 Task: Log work in the project TripHive for the issue 'Migrate website to a new hosting provider' spent time as '2w 5d 18h 27m' and remaining time as '2w 5d 15h 34m' and move to bottom of backlog. Now add the issue to the epic 'Cloud Migration'.
Action: Mouse moved to (686, 419)
Screenshot: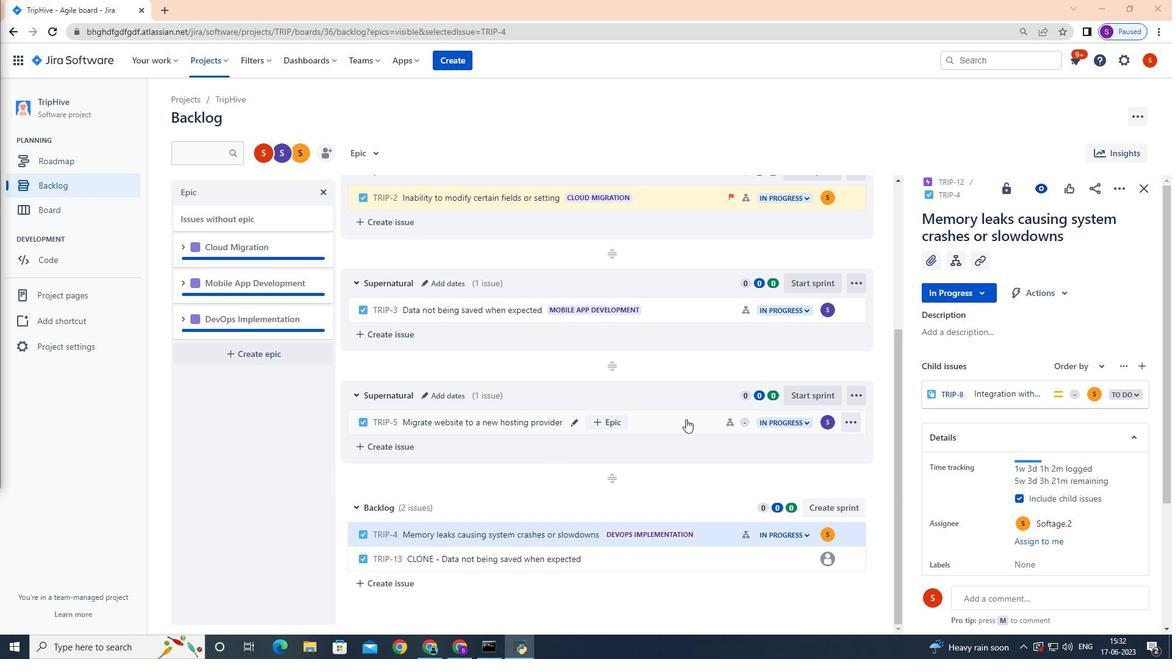 
Action: Mouse pressed left at (686, 419)
Screenshot: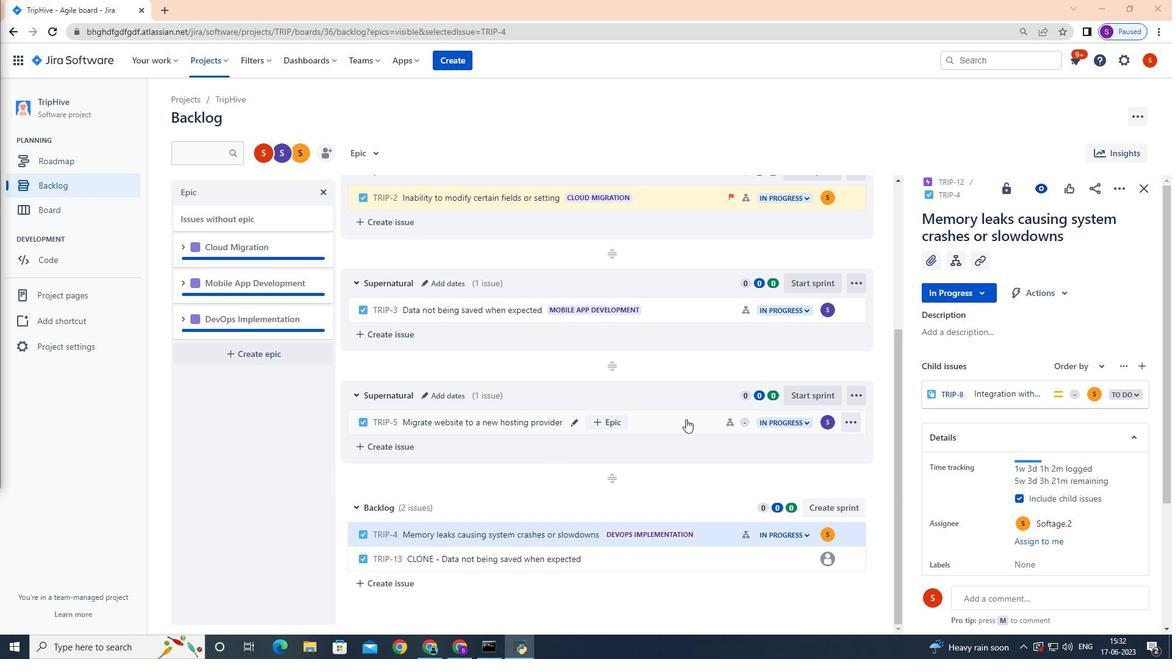
Action: Mouse moved to (1146, 182)
Screenshot: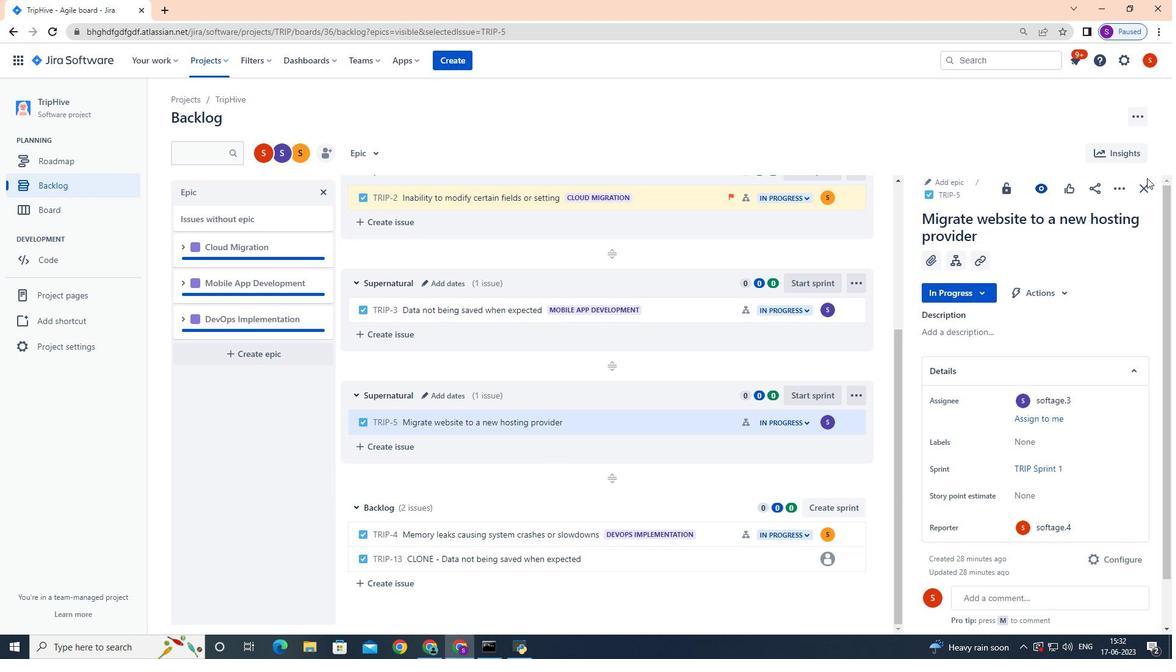 
Action: Mouse pressed left at (1146, 182)
Screenshot: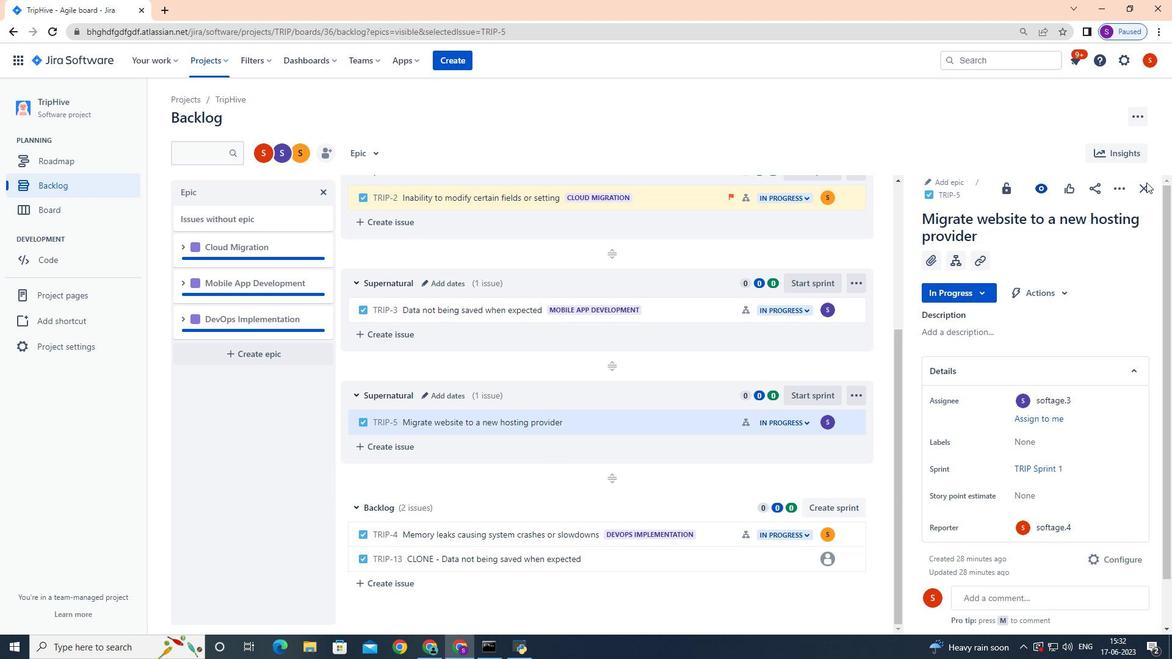 
Action: Mouse moved to (678, 422)
Screenshot: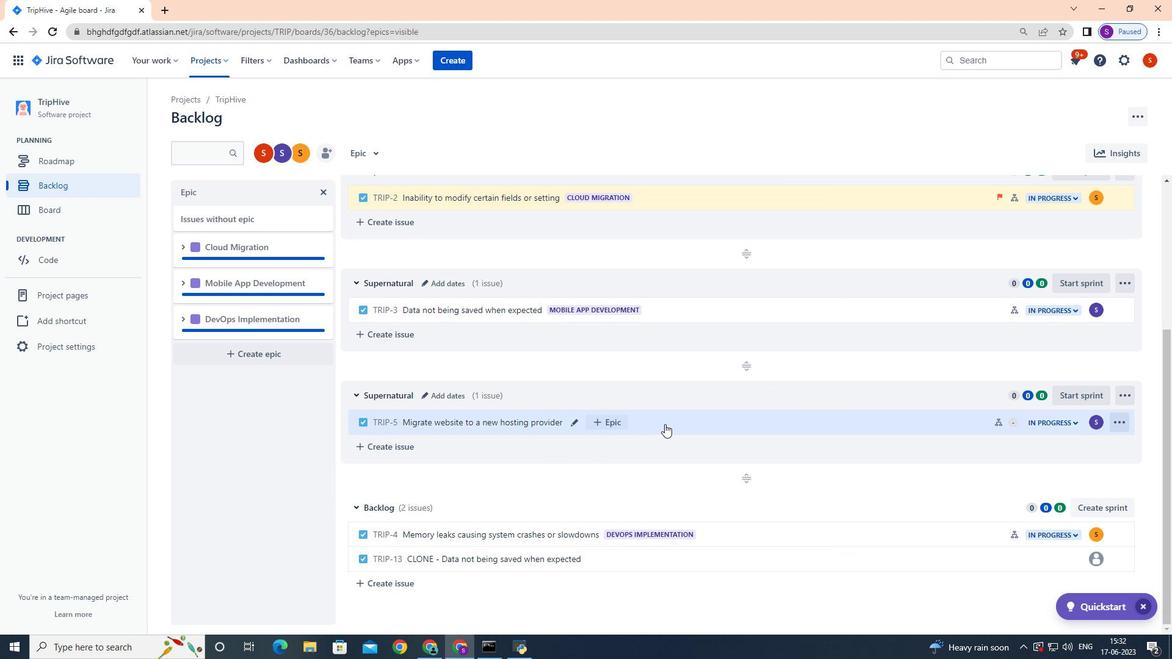 
Action: Mouse pressed left at (678, 422)
Screenshot: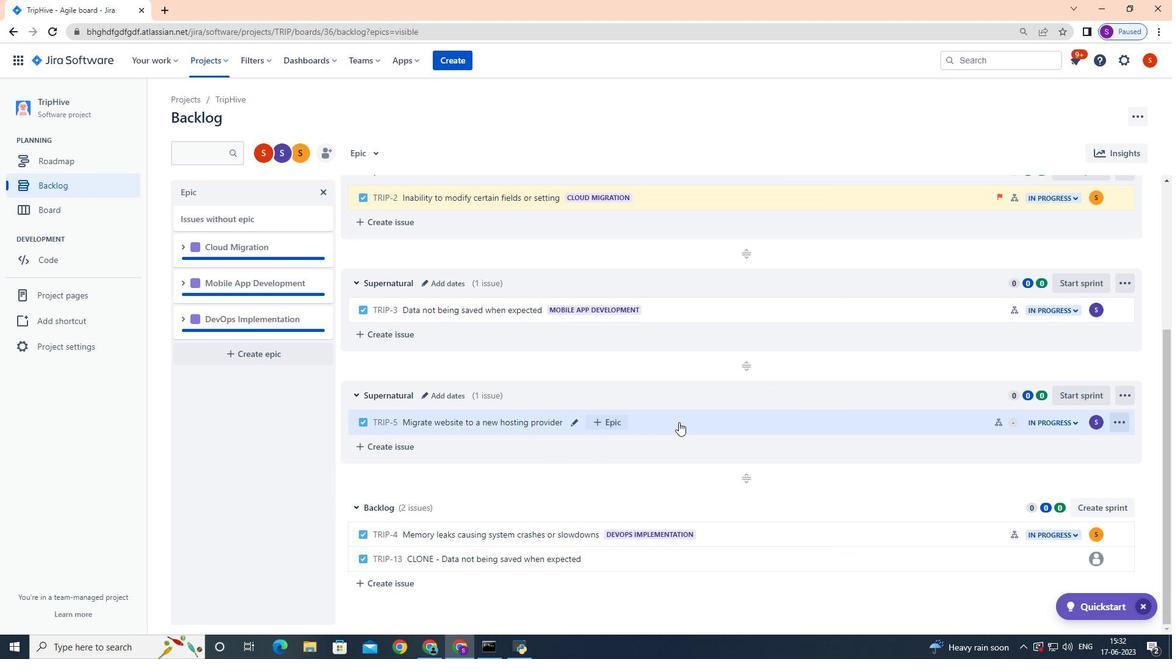 
Action: Mouse moved to (1118, 189)
Screenshot: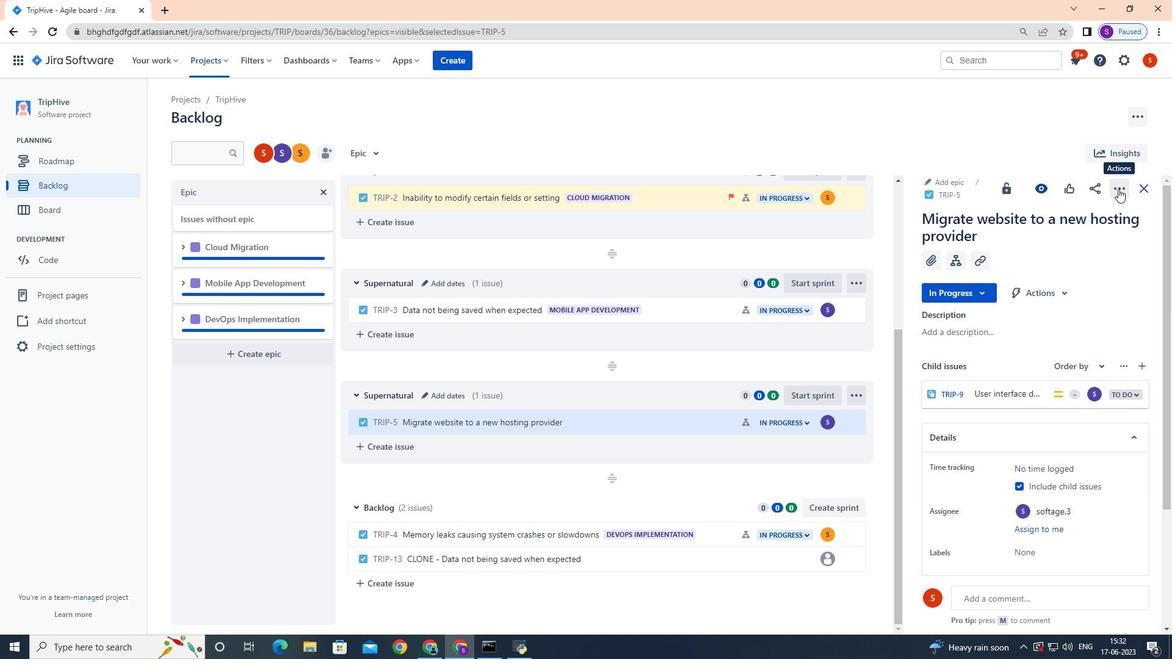 
Action: Mouse pressed left at (1118, 189)
Screenshot: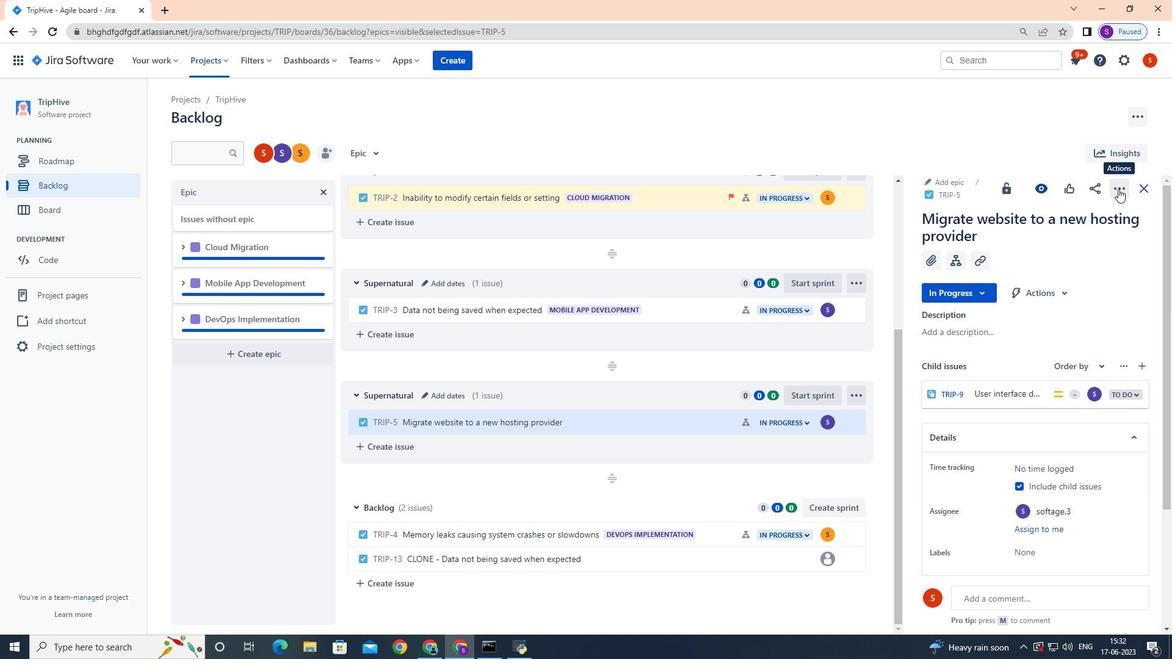 
Action: Mouse moved to (1073, 225)
Screenshot: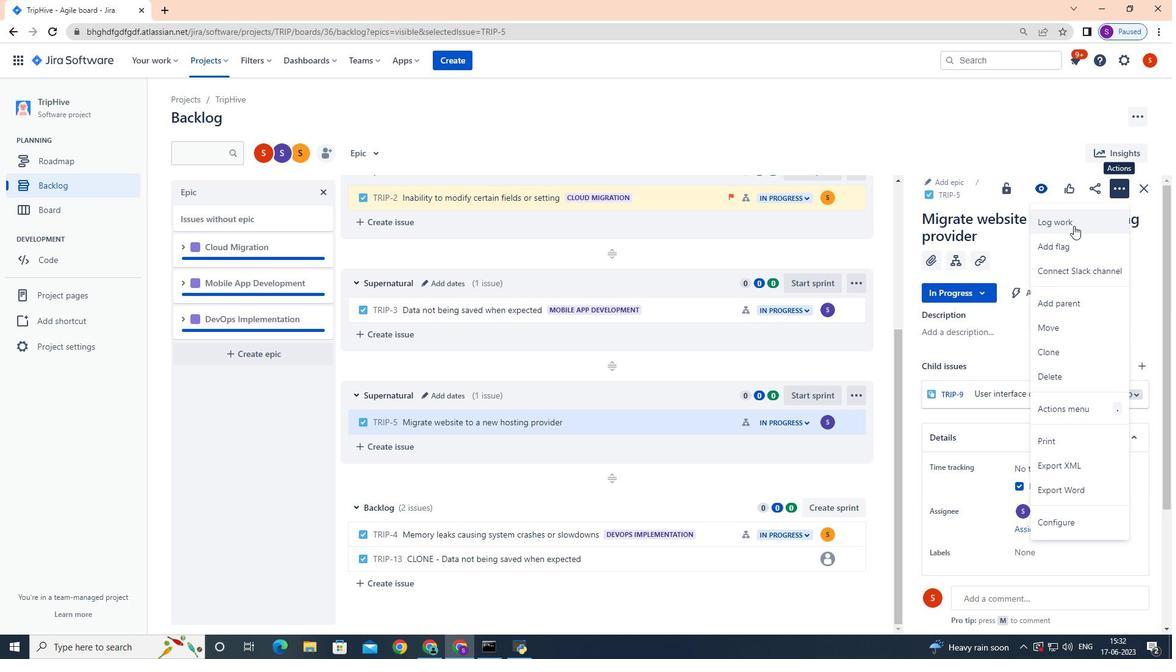 
Action: Mouse pressed left at (1073, 225)
Screenshot: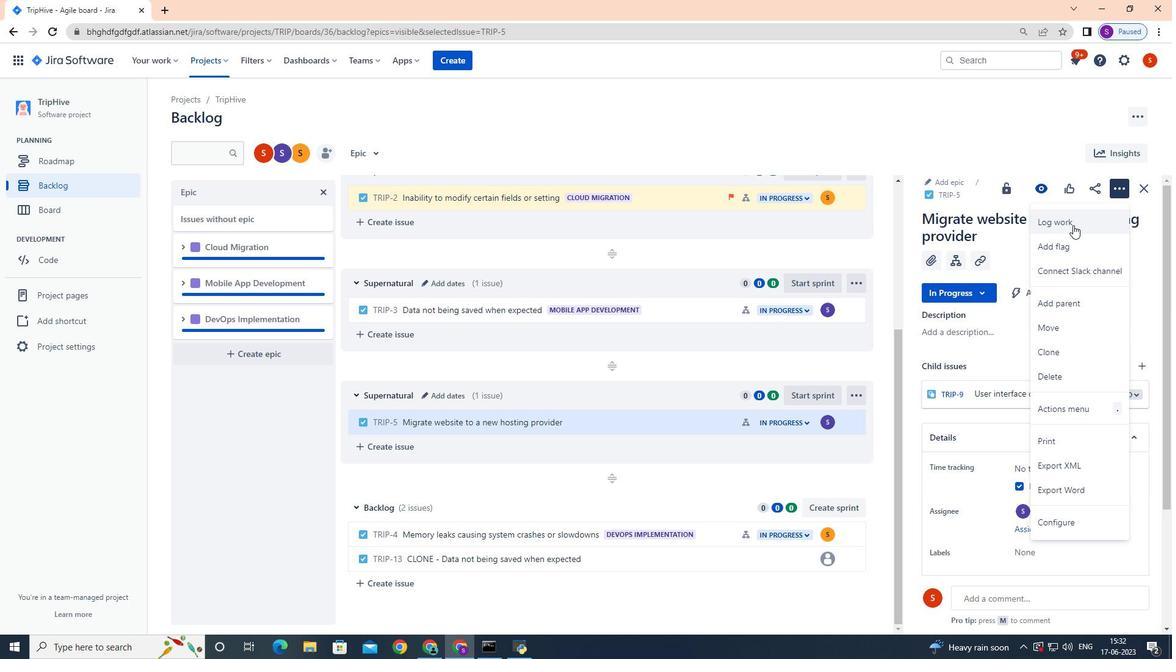 
Action: Mouse moved to (1073, 225)
Screenshot: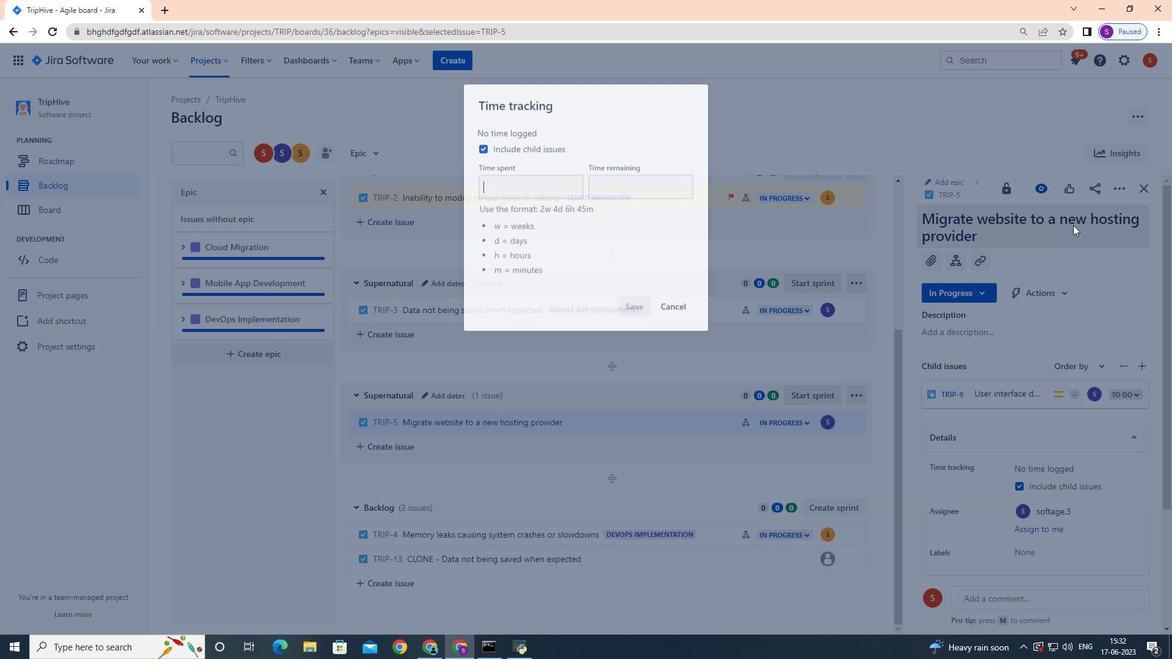
Action: Key pressed 2w<Key.space>5d<Key.space>18h<Key.space>27m
Screenshot: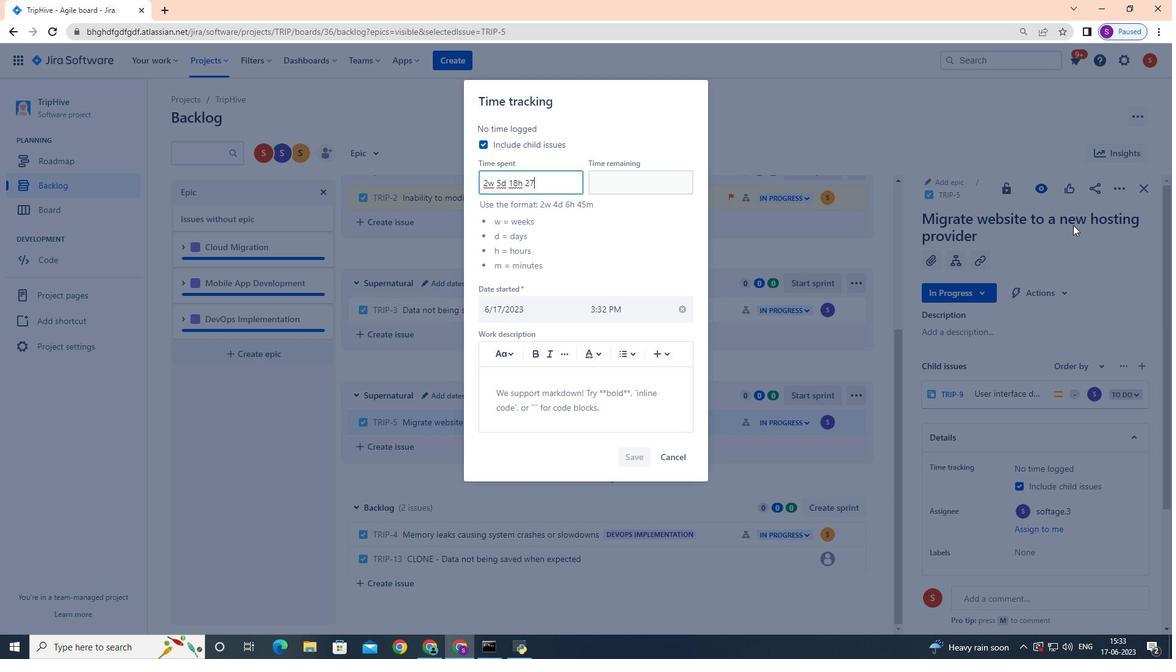 
Action: Mouse moved to (605, 184)
Screenshot: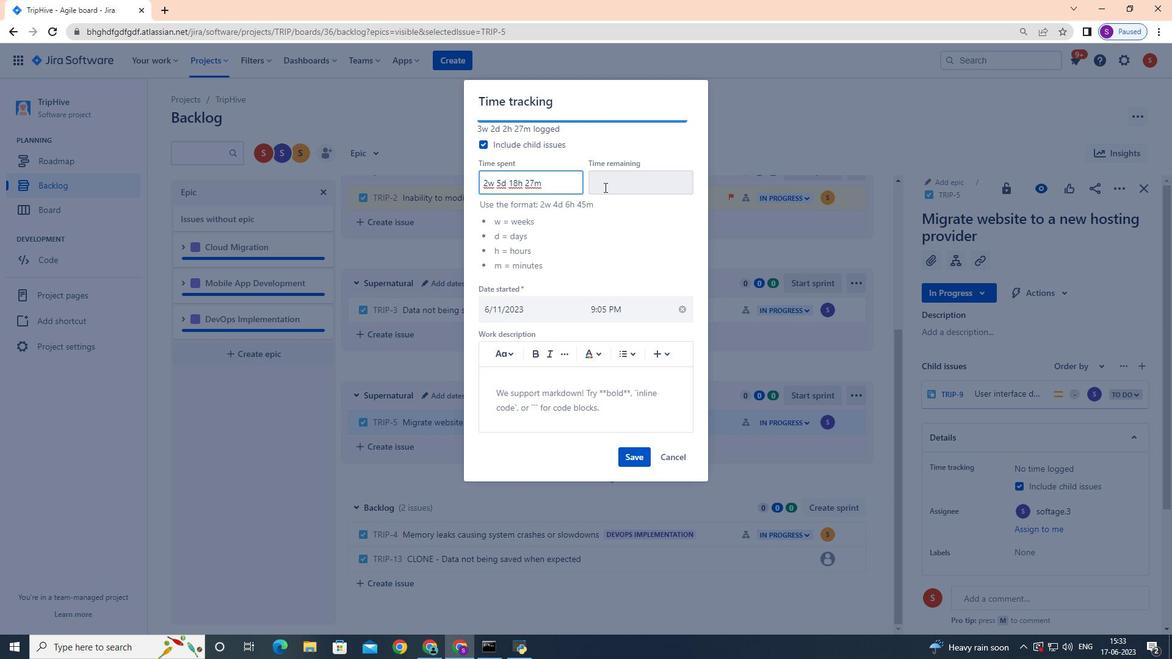 
Action: Mouse pressed left at (605, 184)
Screenshot: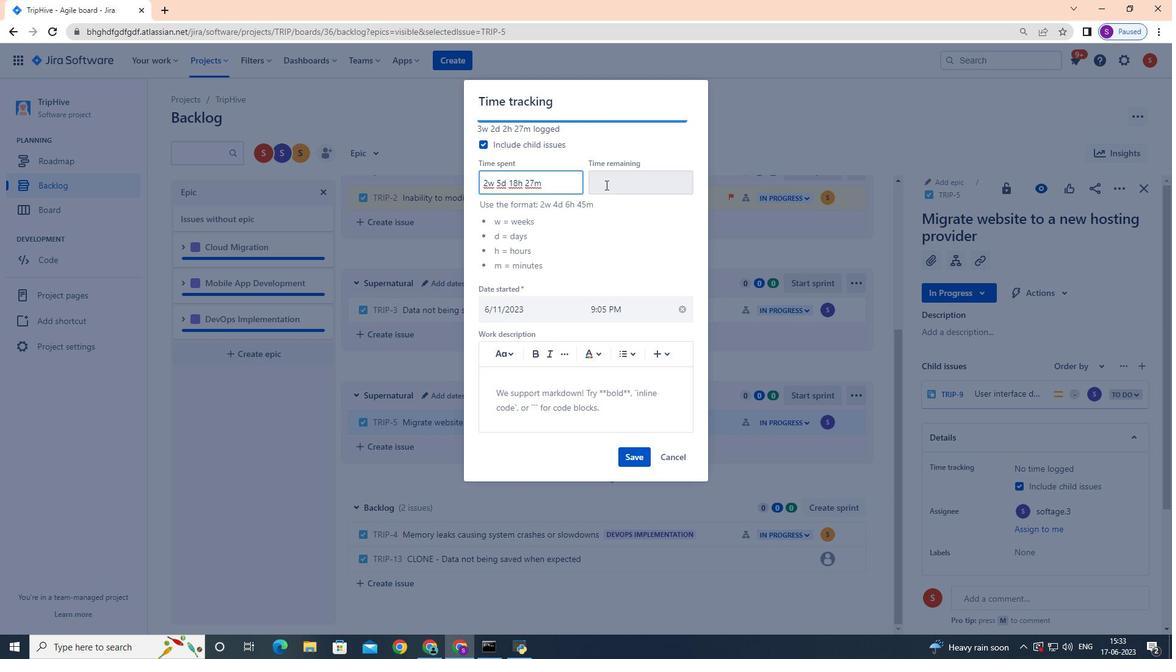 
Action: Mouse moved to (605, 184)
Screenshot: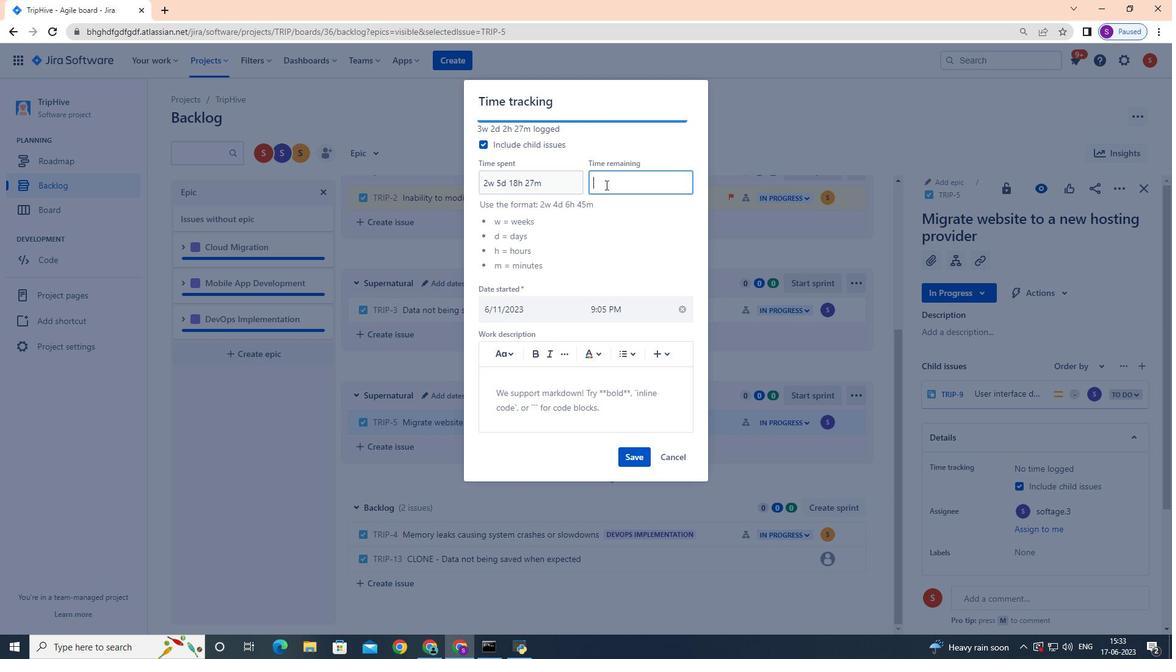 
Action: Key pressed 2w<Key.space>5d<Key.space>15h<Key.space>34m
Screenshot: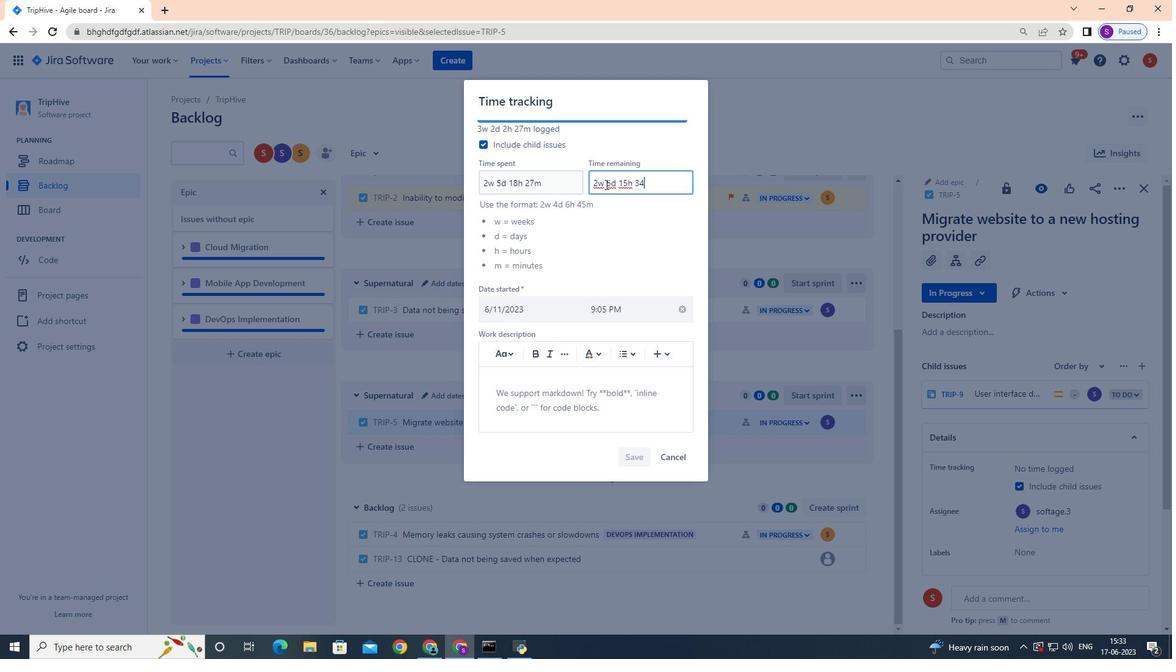 
Action: Mouse moved to (639, 456)
Screenshot: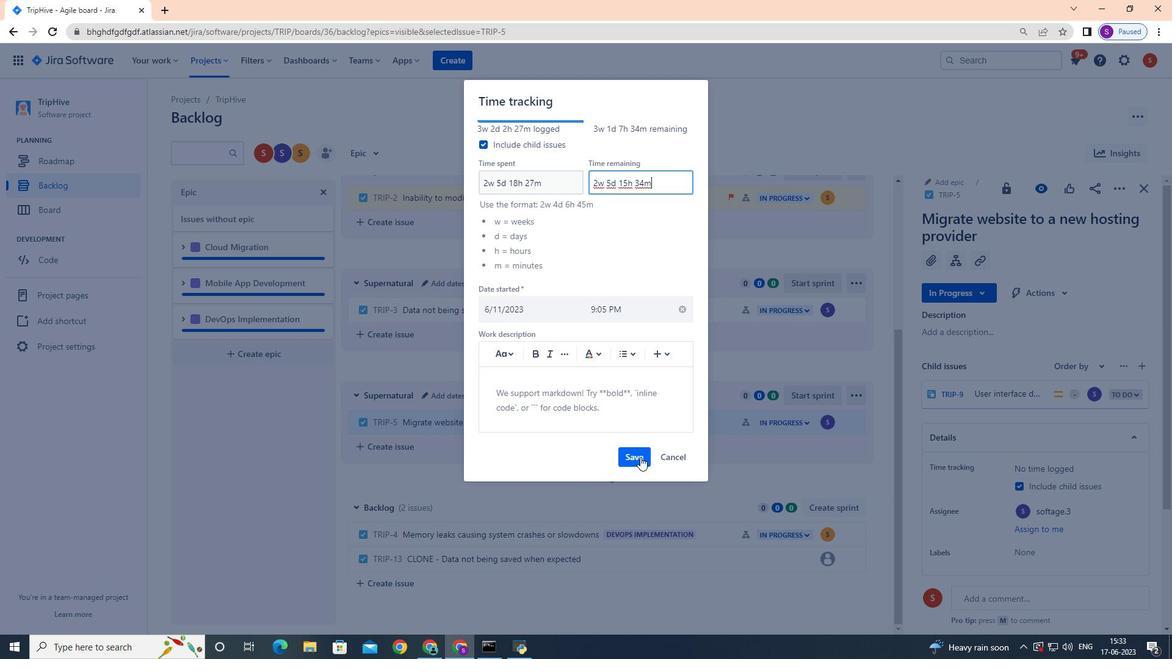 
Action: Mouse pressed left at (639, 456)
Screenshot: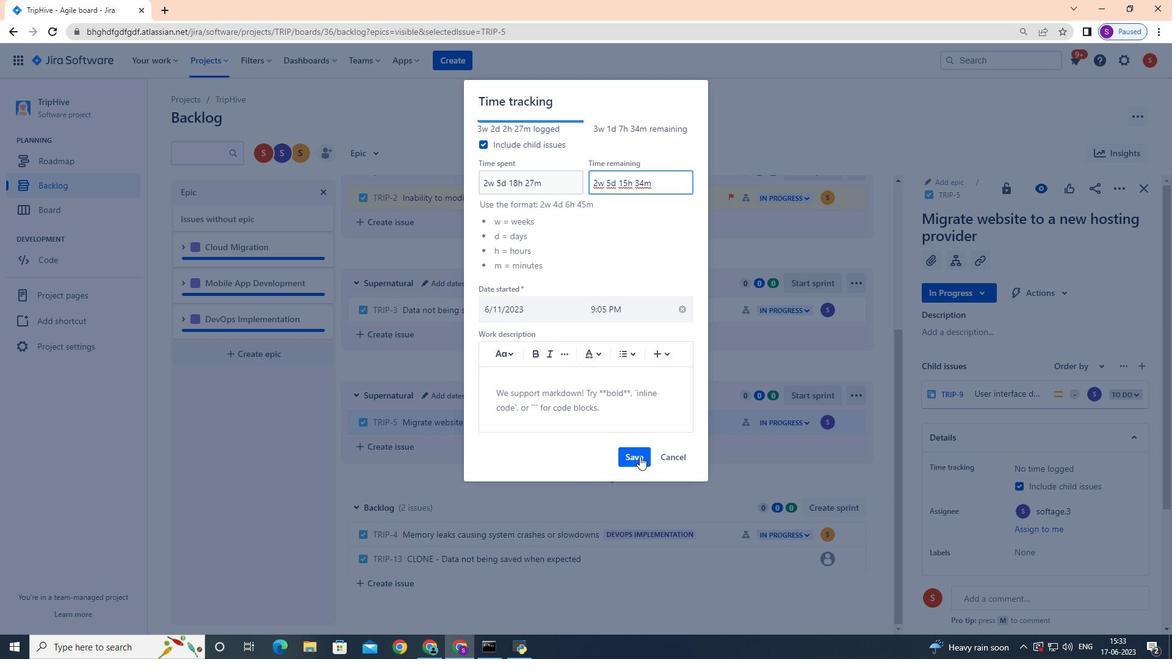 
Action: Mouse moved to (849, 420)
Screenshot: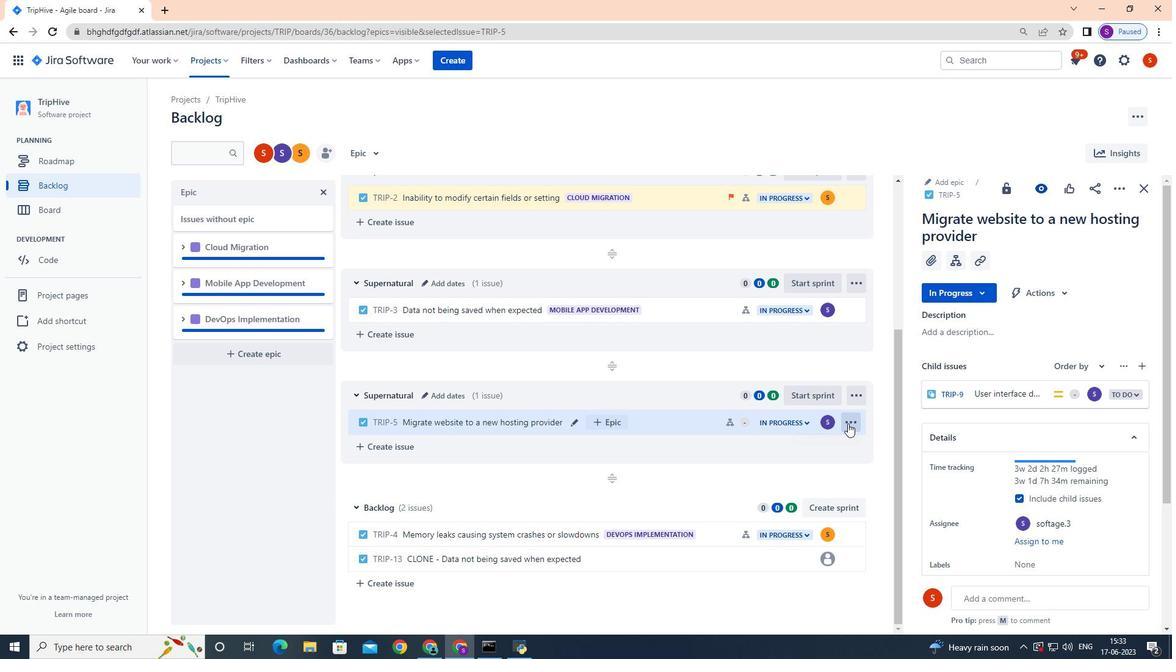 
Action: Mouse pressed left at (849, 420)
Screenshot: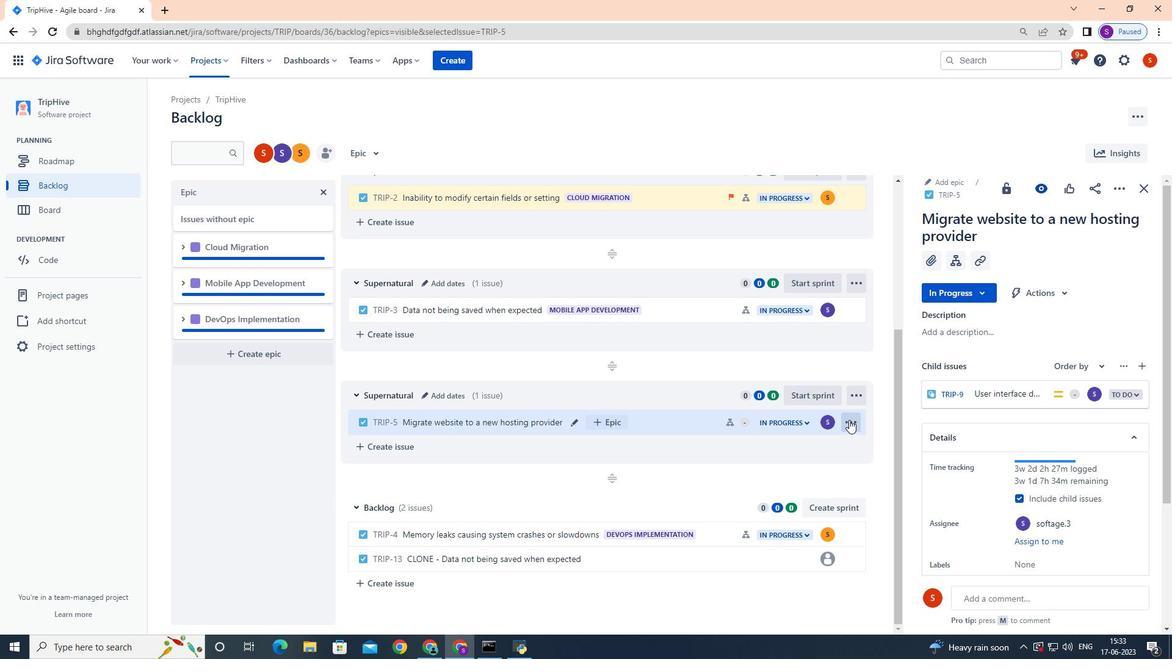 
Action: Mouse moved to (833, 392)
Screenshot: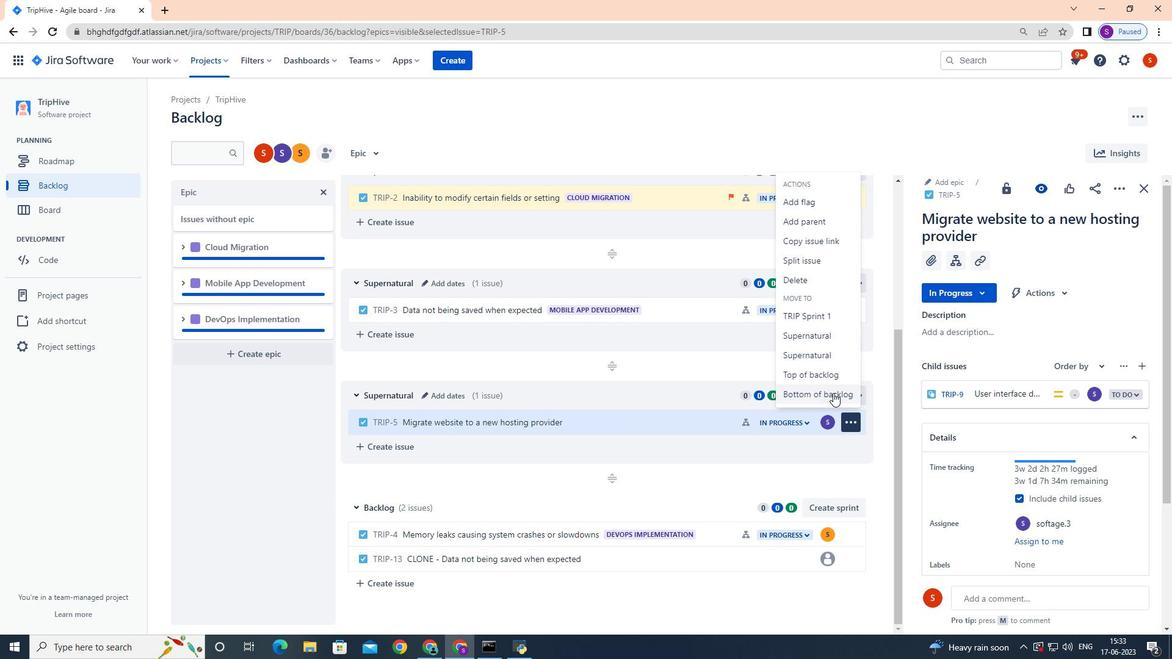 
Action: Mouse pressed left at (833, 392)
Screenshot: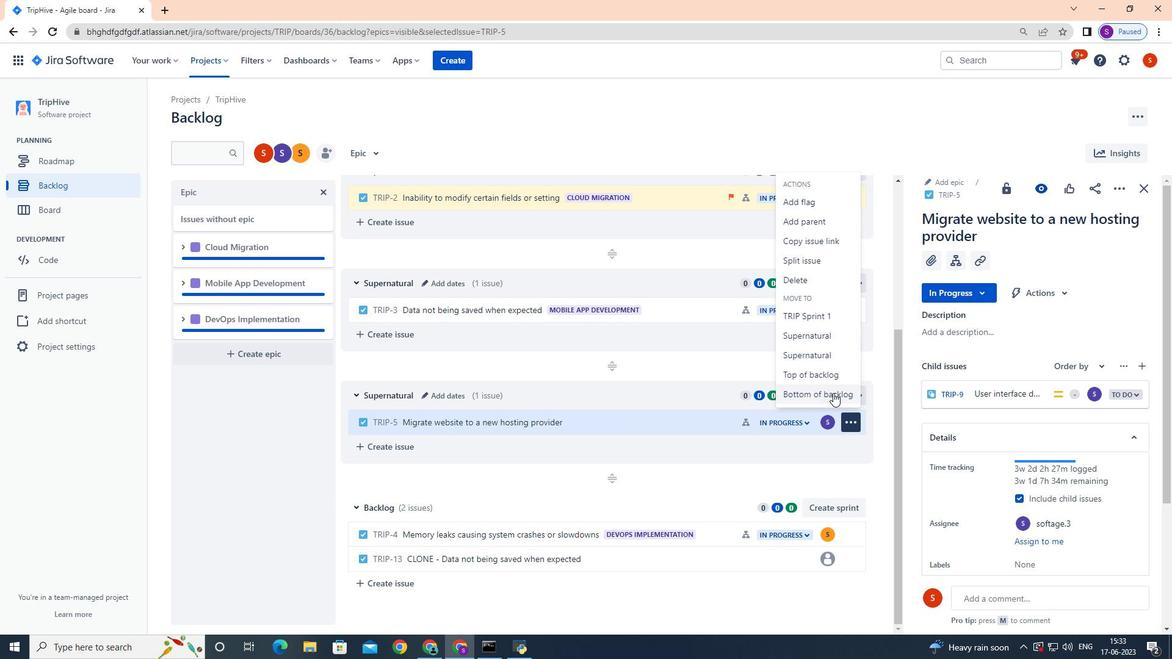
Action: Mouse moved to (587, 453)
Screenshot: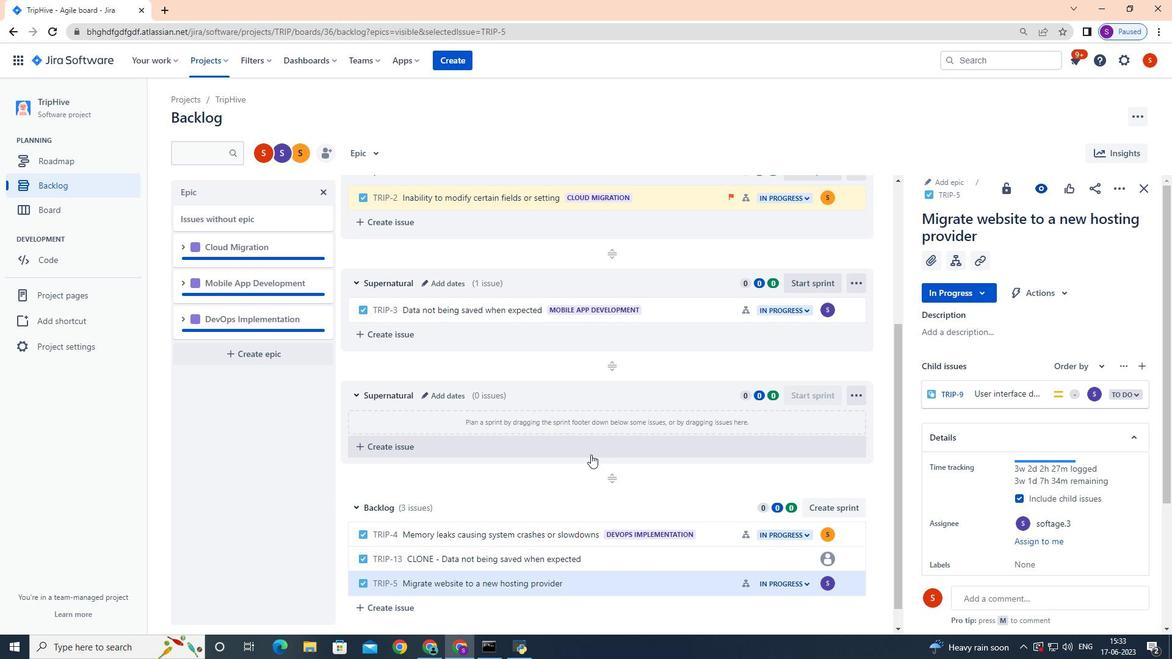 
Action: Mouse scrolled (587, 452) with delta (0, 0)
Screenshot: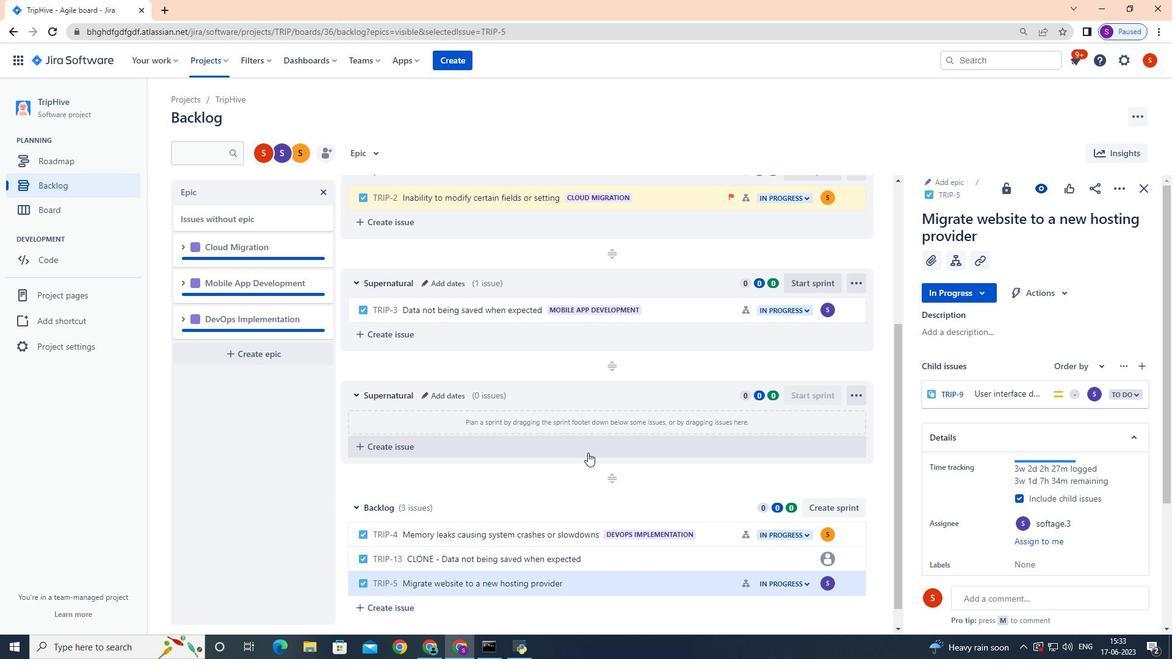 
Action: Mouse moved to (587, 453)
Screenshot: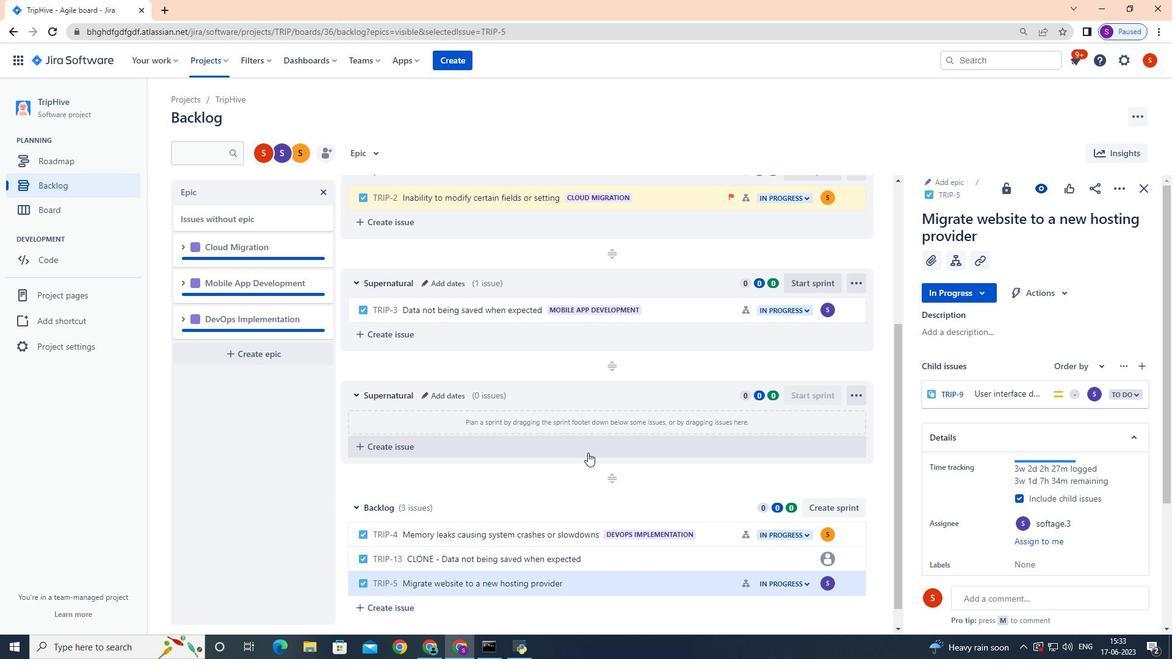 
Action: Mouse scrolled (587, 452) with delta (0, 0)
Screenshot: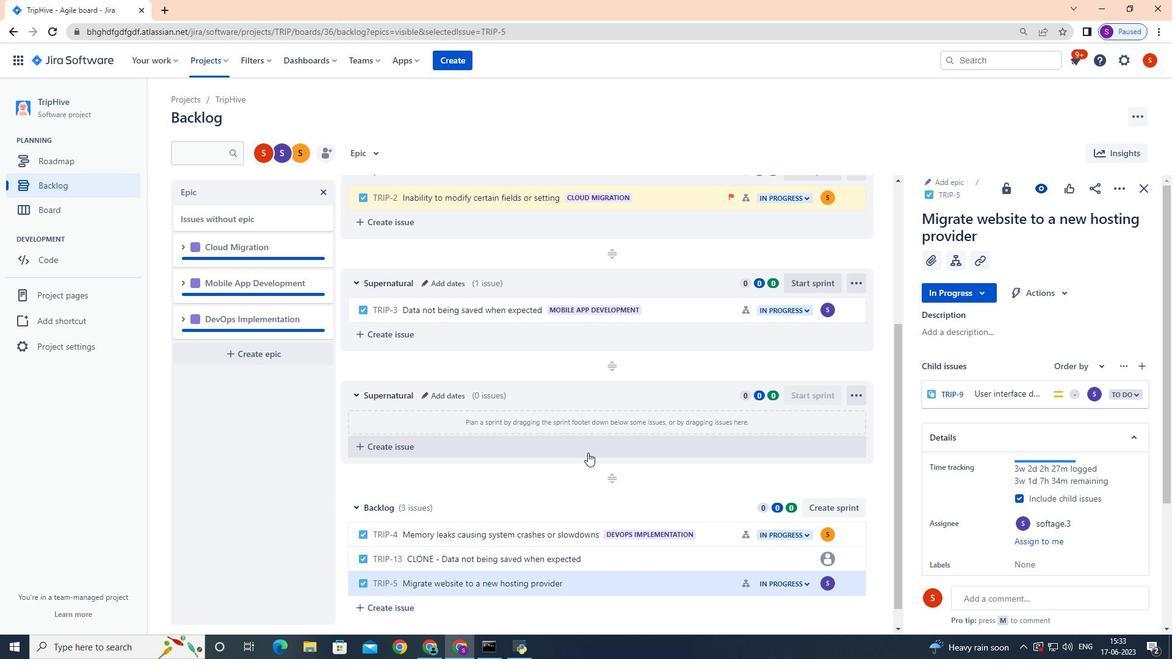 
Action: Mouse moved to (587, 453)
Screenshot: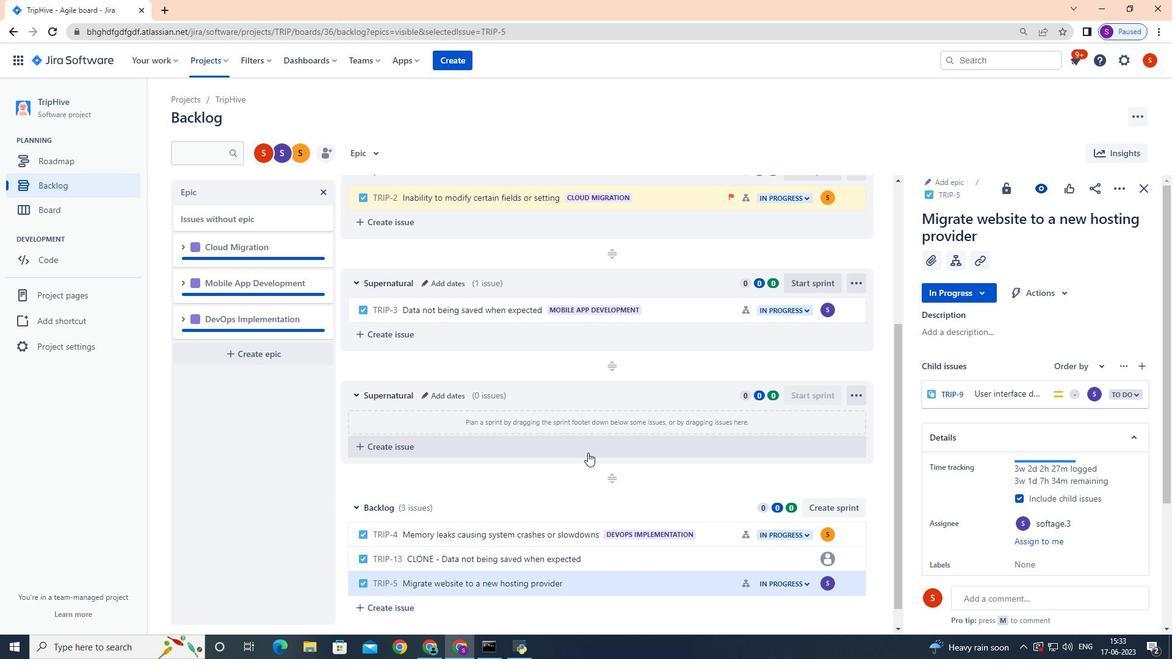 
Action: Mouse scrolled (587, 452) with delta (0, 0)
Screenshot: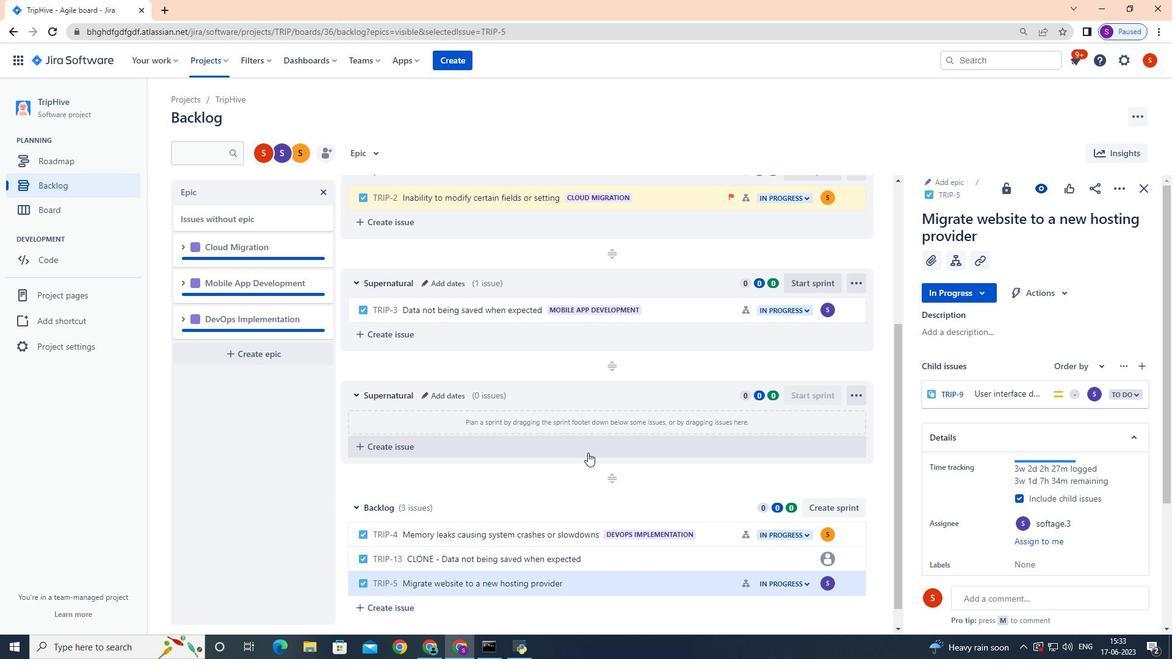
Action: Mouse moved to (613, 558)
Screenshot: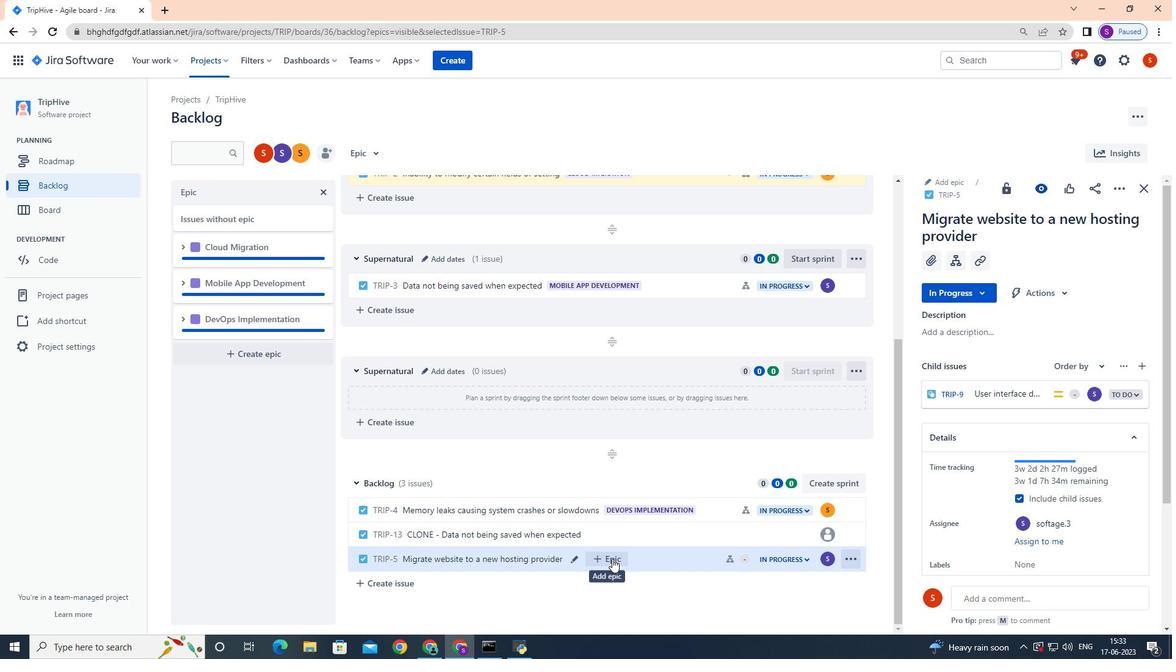 
Action: Mouse pressed left at (613, 558)
Screenshot: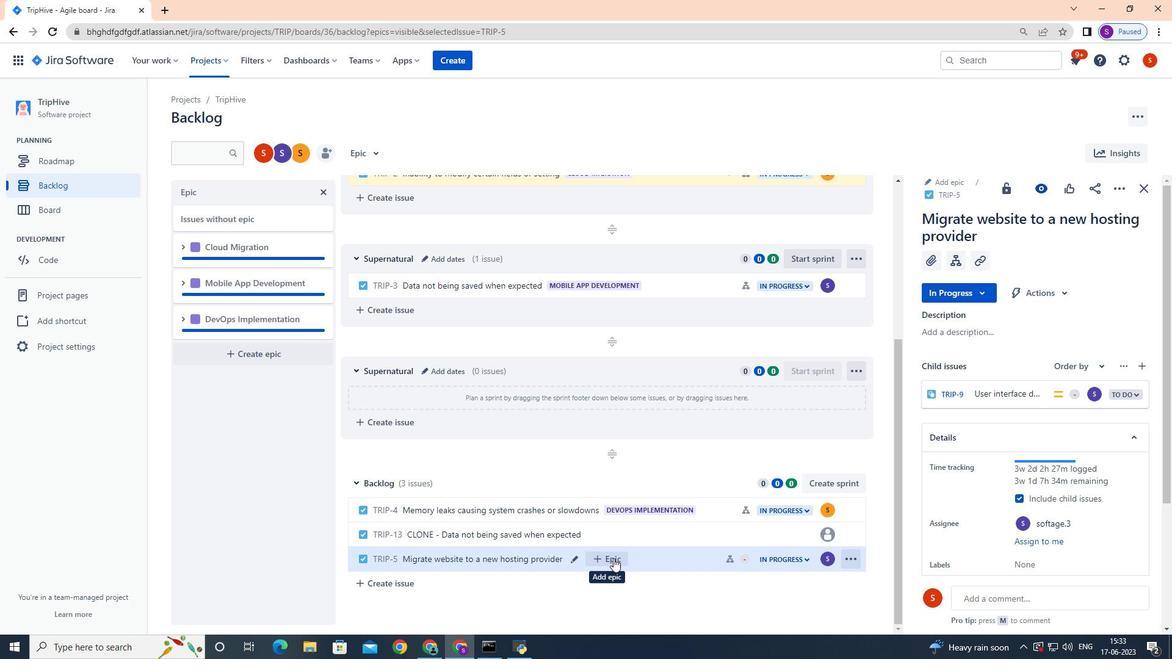 
Action: Mouse moved to (694, 595)
Screenshot: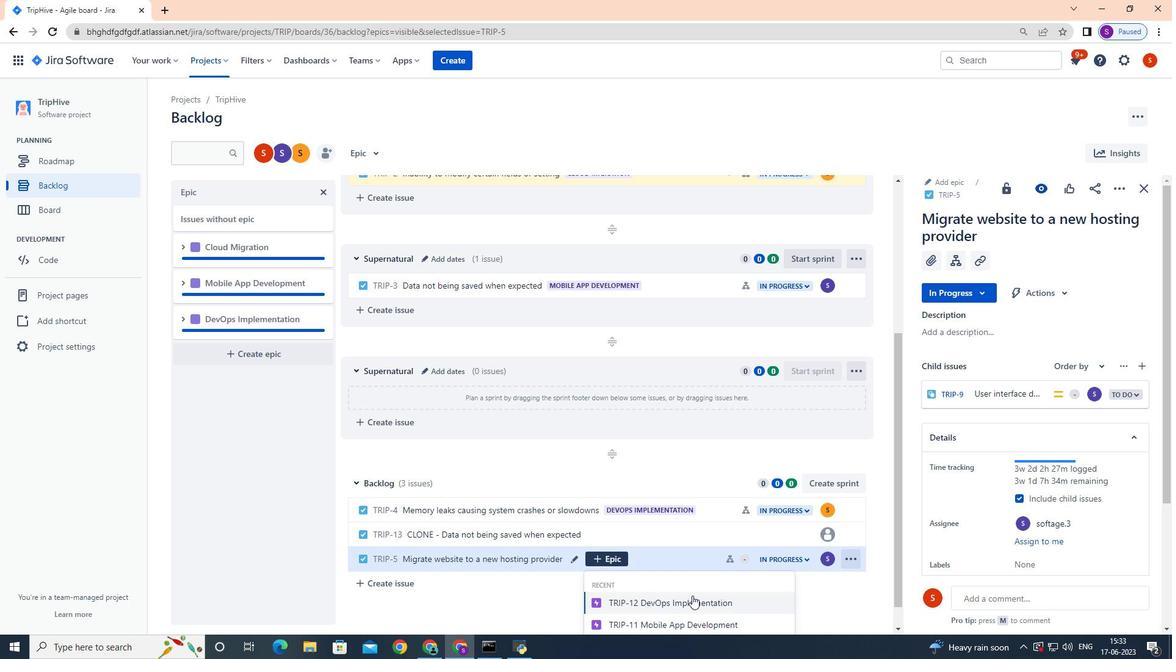
Action: Mouse scrolled (694, 595) with delta (0, 0)
Screenshot: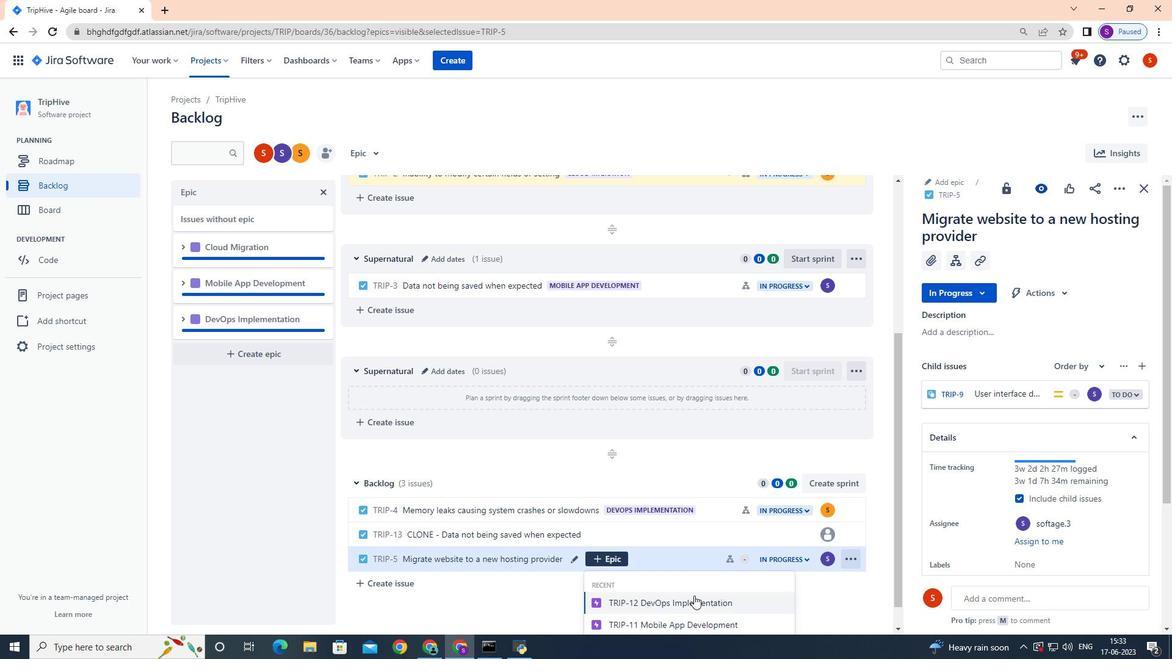 
Action: Mouse scrolled (694, 595) with delta (0, 0)
Screenshot: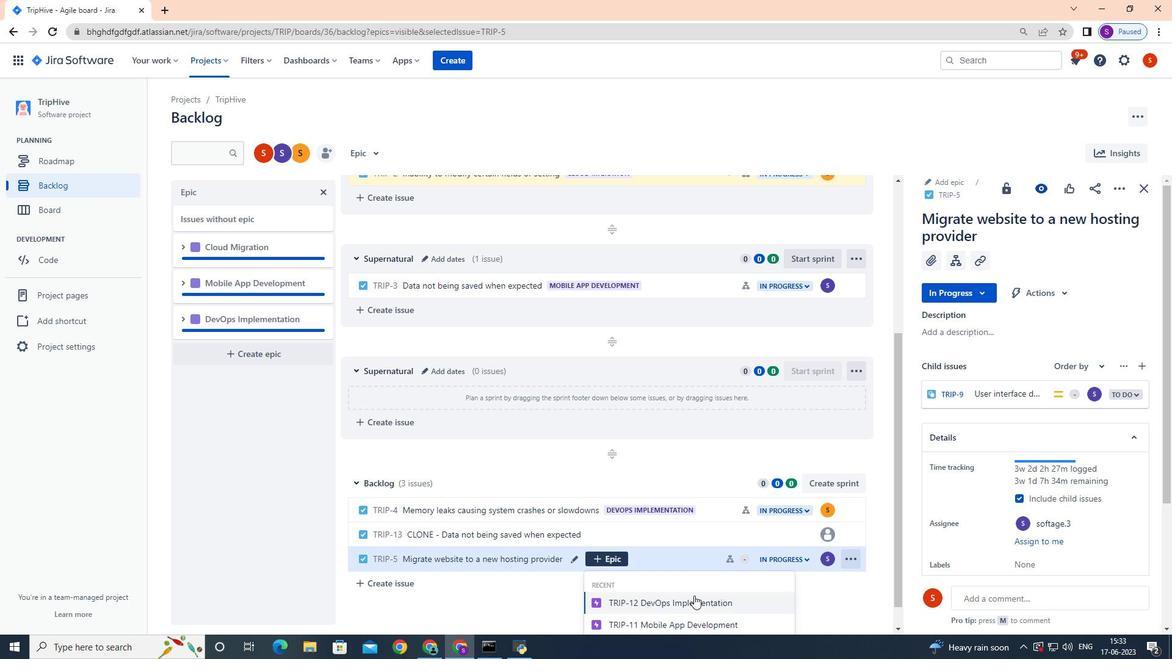 
Action: Mouse scrolled (694, 595) with delta (0, 0)
Screenshot: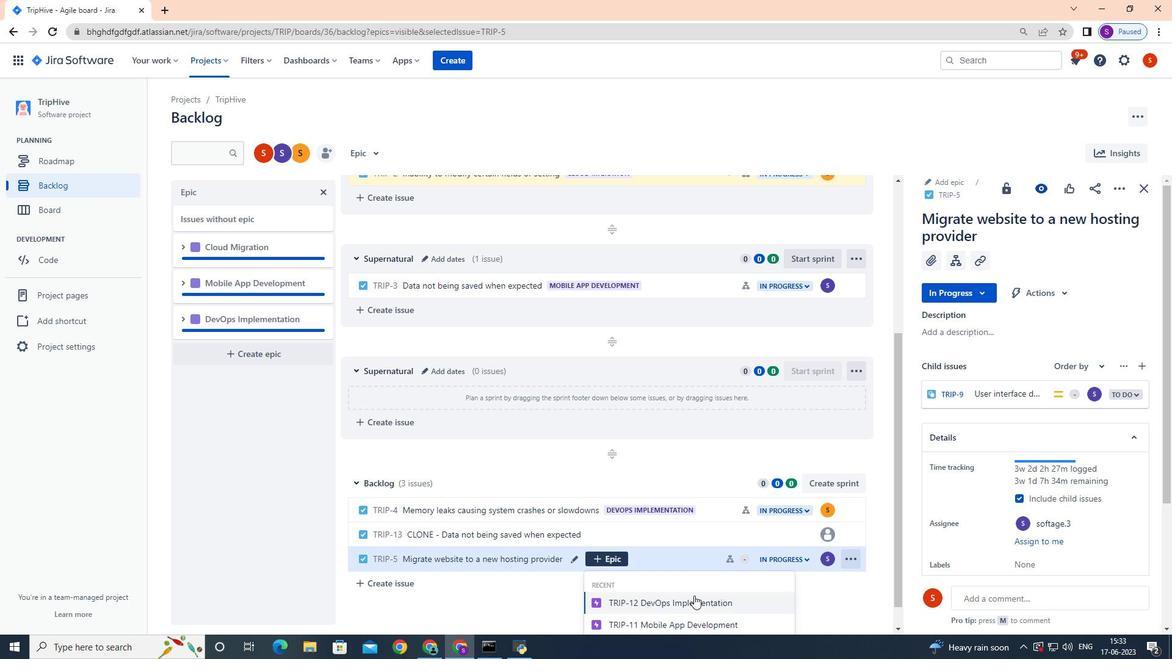 
Action: Mouse scrolled (694, 595) with delta (0, 0)
Screenshot: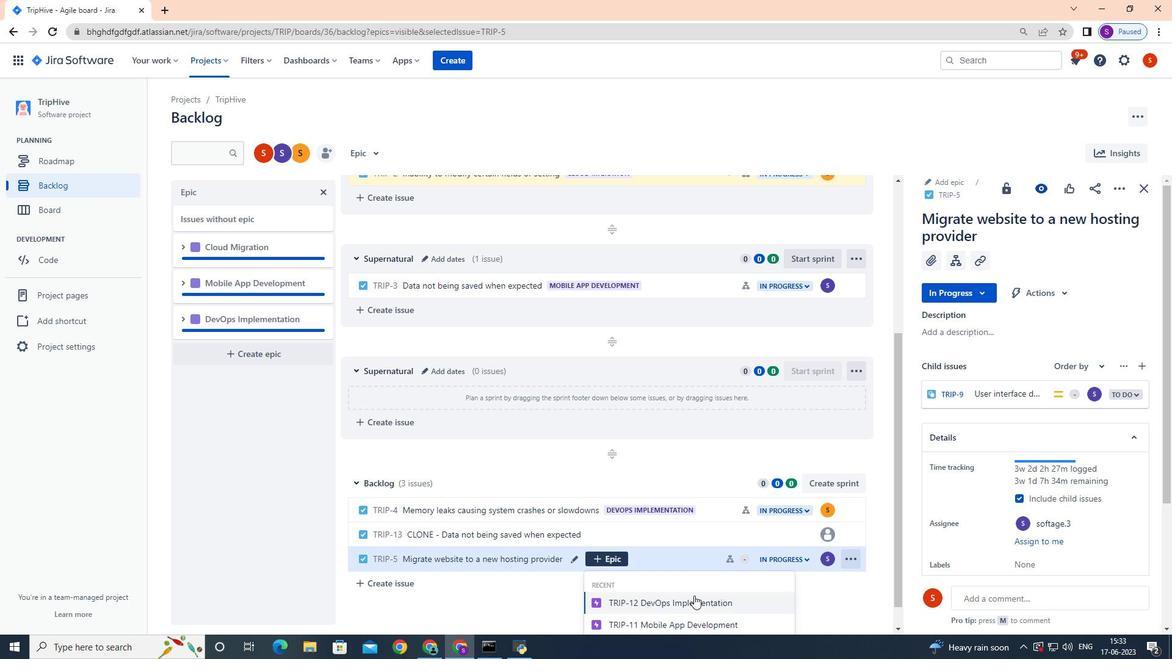 
Action: Mouse moved to (696, 593)
Screenshot: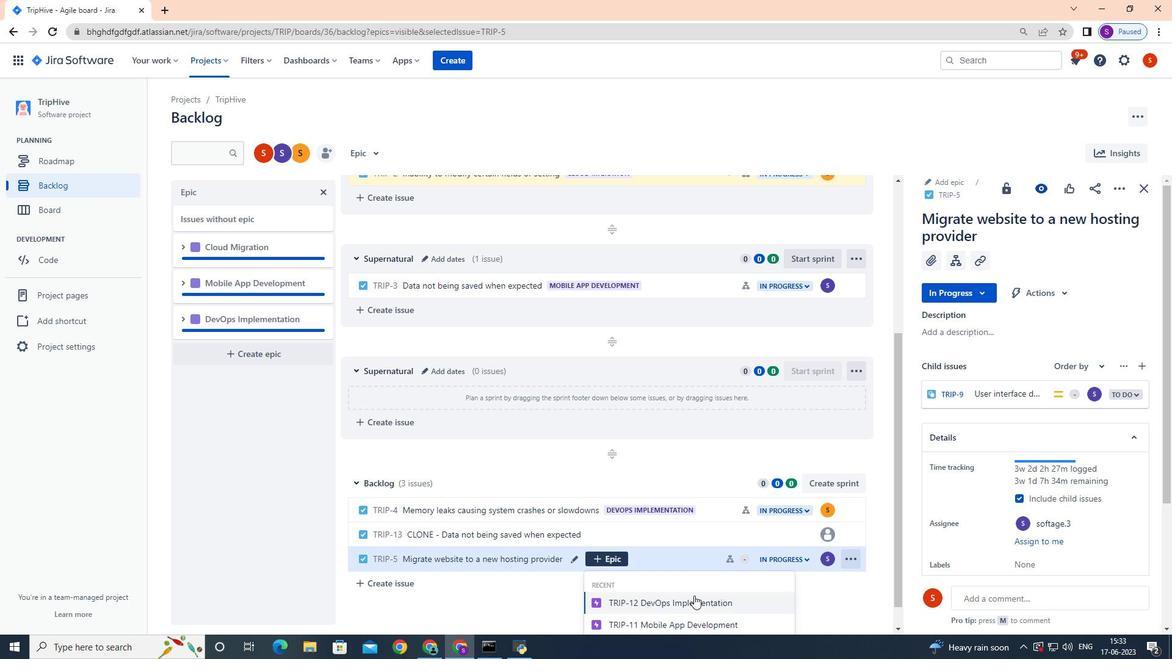 
Action: Mouse scrolled (696, 592) with delta (0, 0)
Screenshot: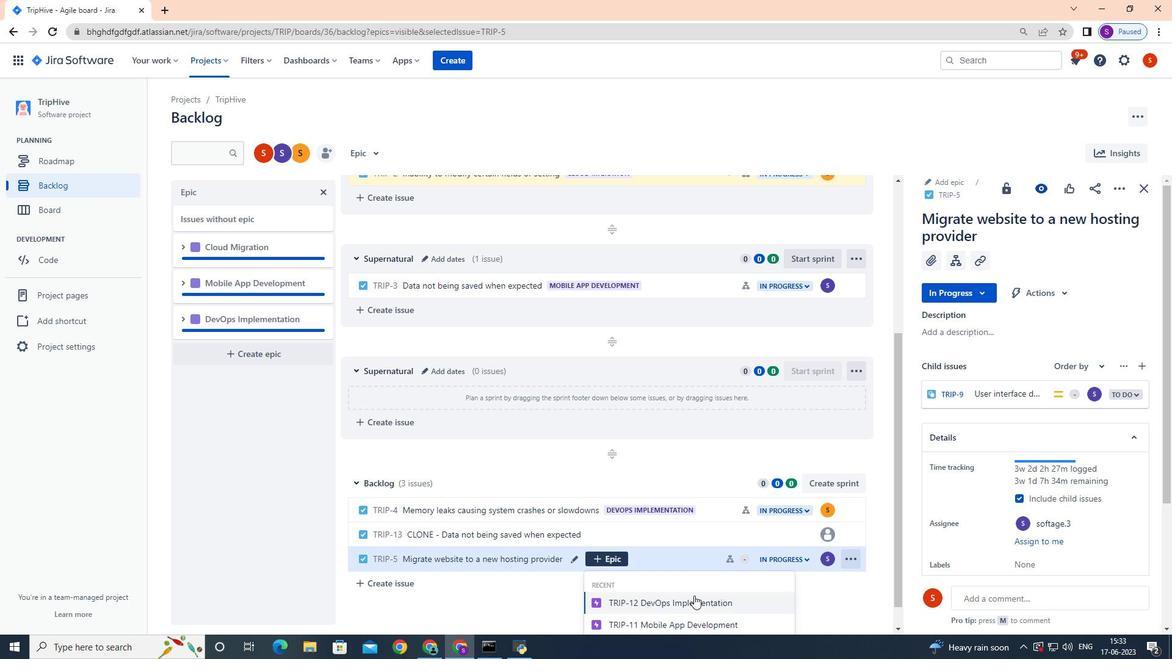 
Action: Mouse moved to (697, 590)
Screenshot: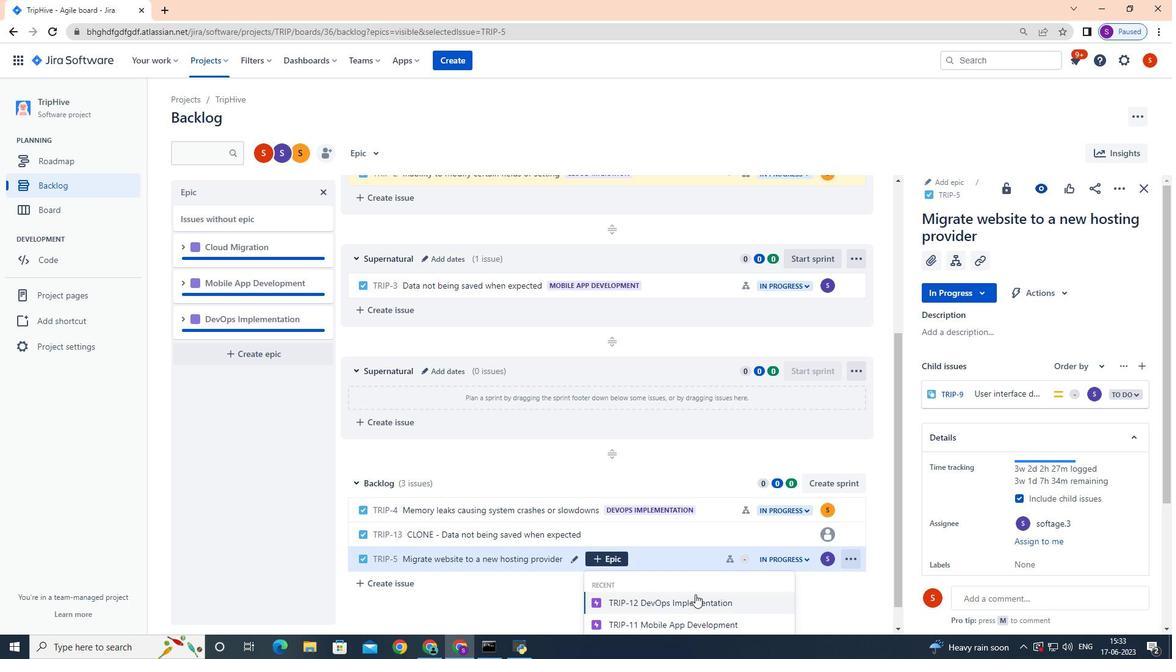 
Action: Mouse scrolled (697, 590) with delta (0, 0)
Screenshot: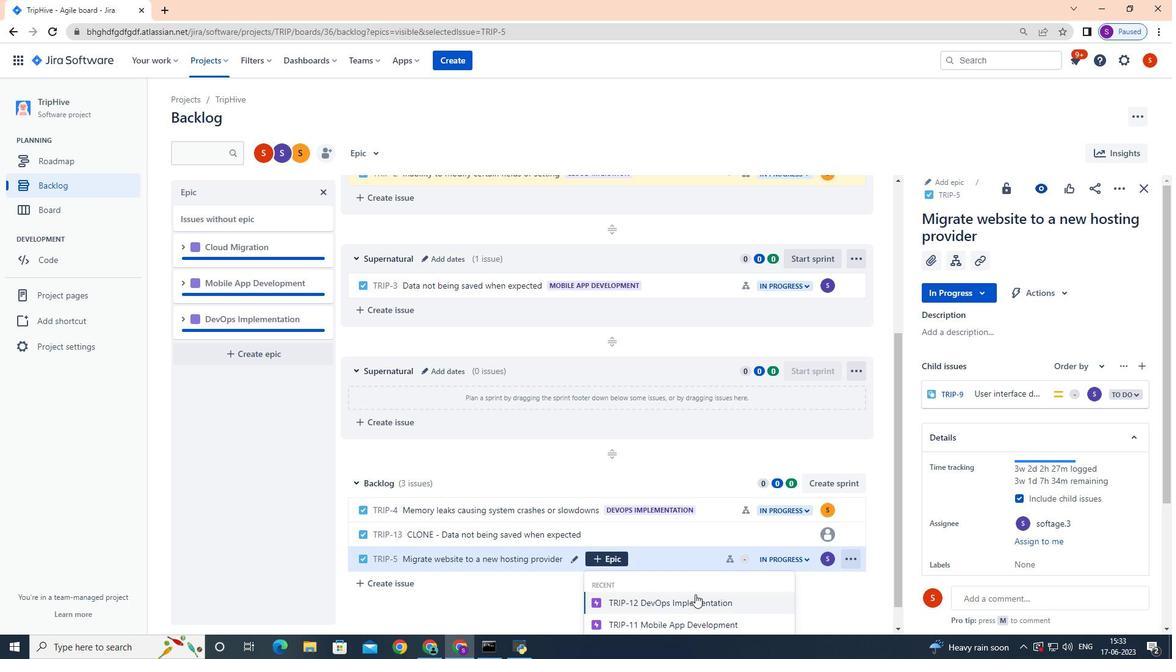 
Action: Mouse moved to (805, 609)
Screenshot: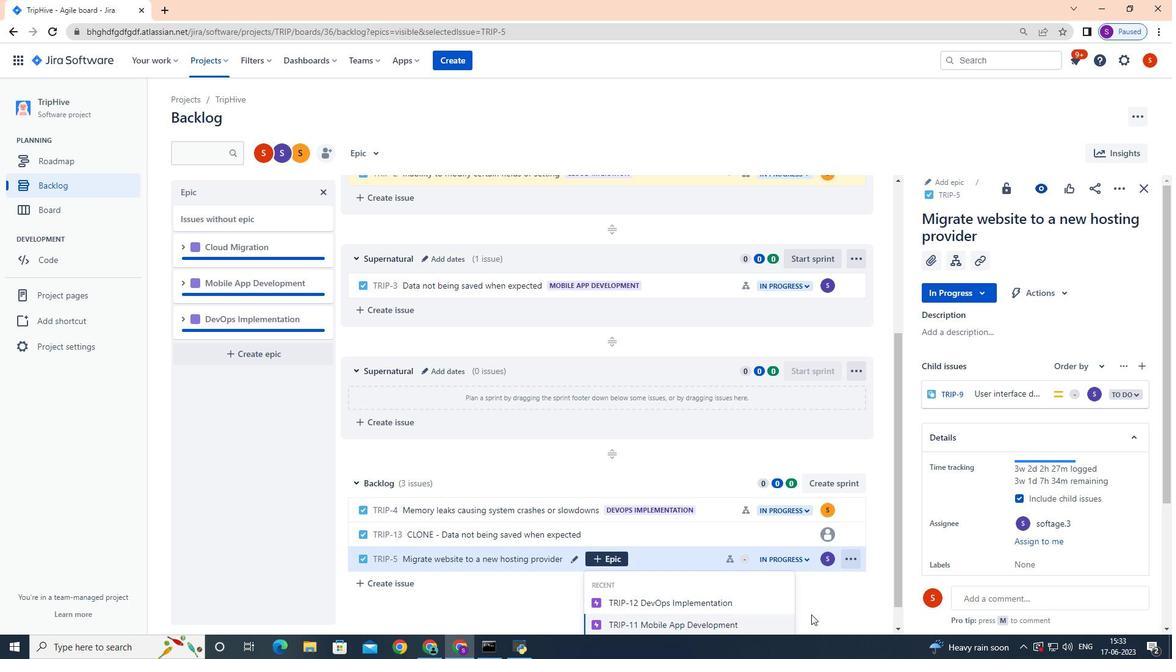 
Action: Mouse scrolled (805, 609) with delta (0, 0)
Screenshot: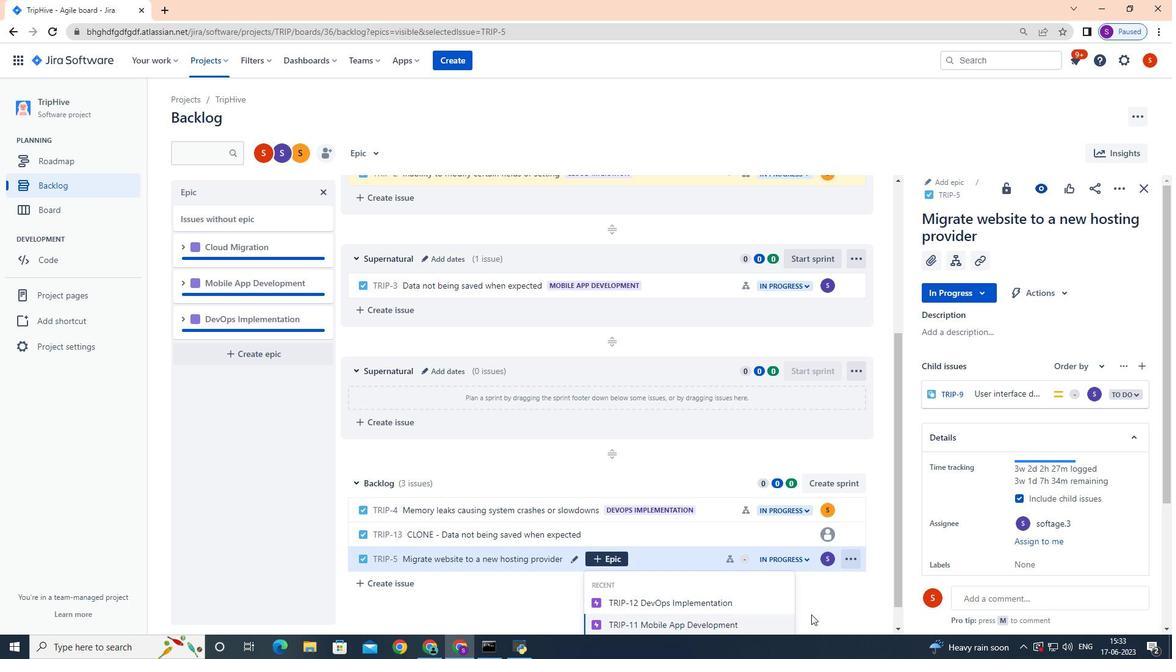 
Action: Mouse moved to (796, 601)
Screenshot: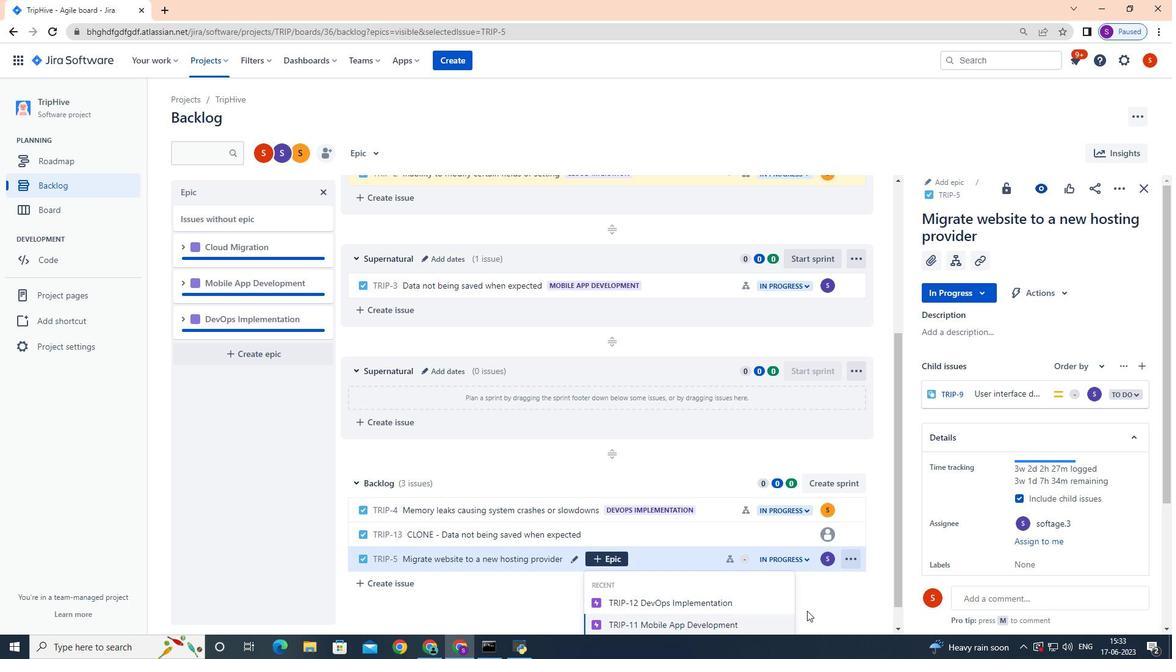 
Action: Mouse scrolled (796, 601) with delta (0, 0)
Screenshot: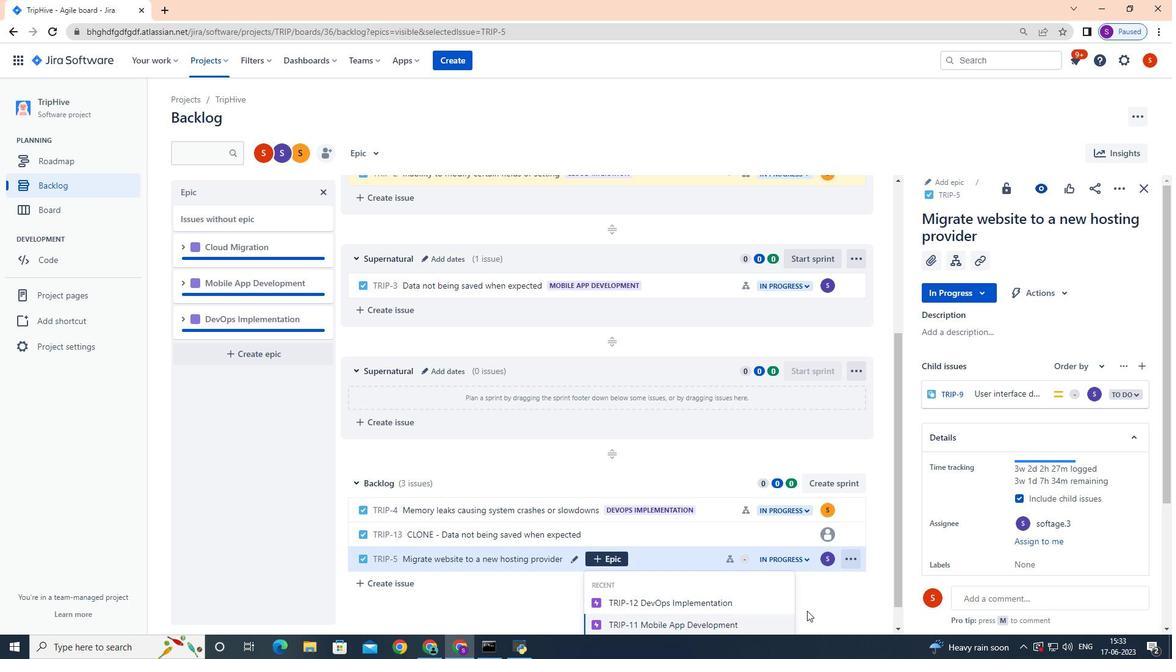 
Action: Mouse moved to (793, 597)
Screenshot: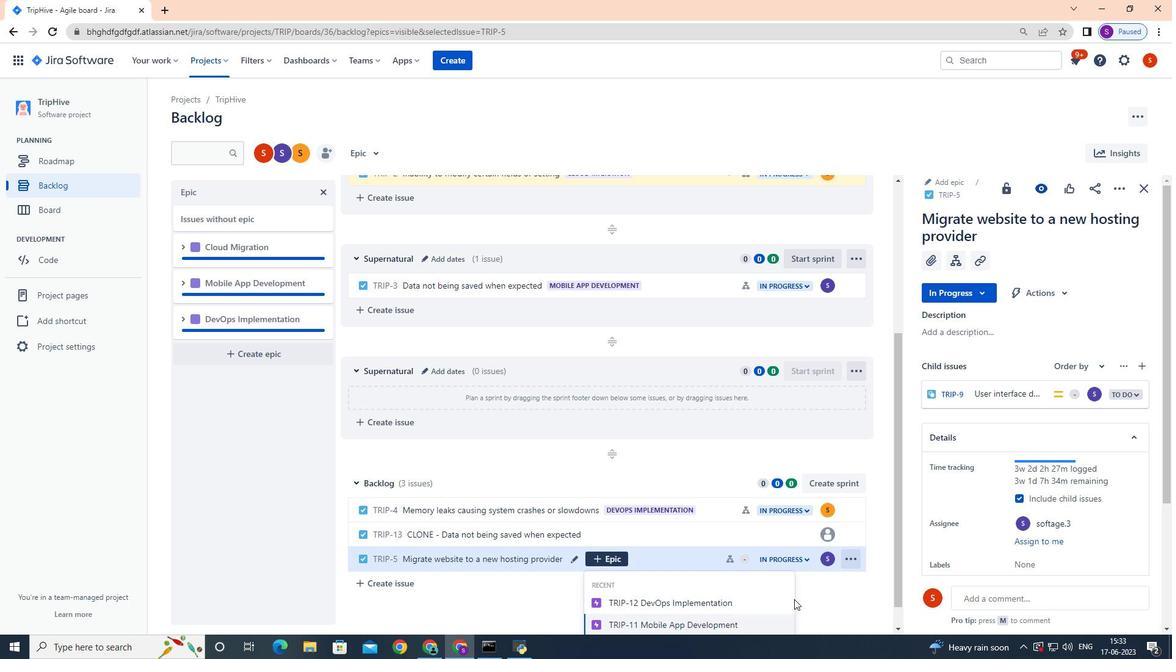 
Action: Mouse scrolled (793, 596) with delta (0, 0)
Screenshot: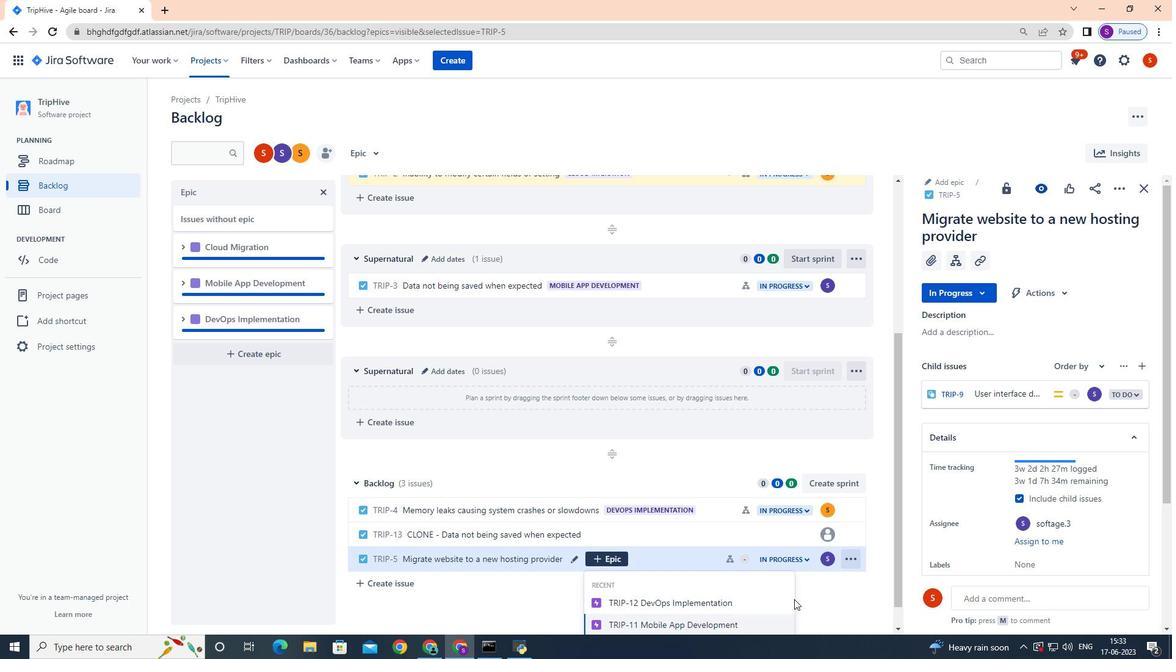 
Action: Mouse moved to (794, 592)
Screenshot: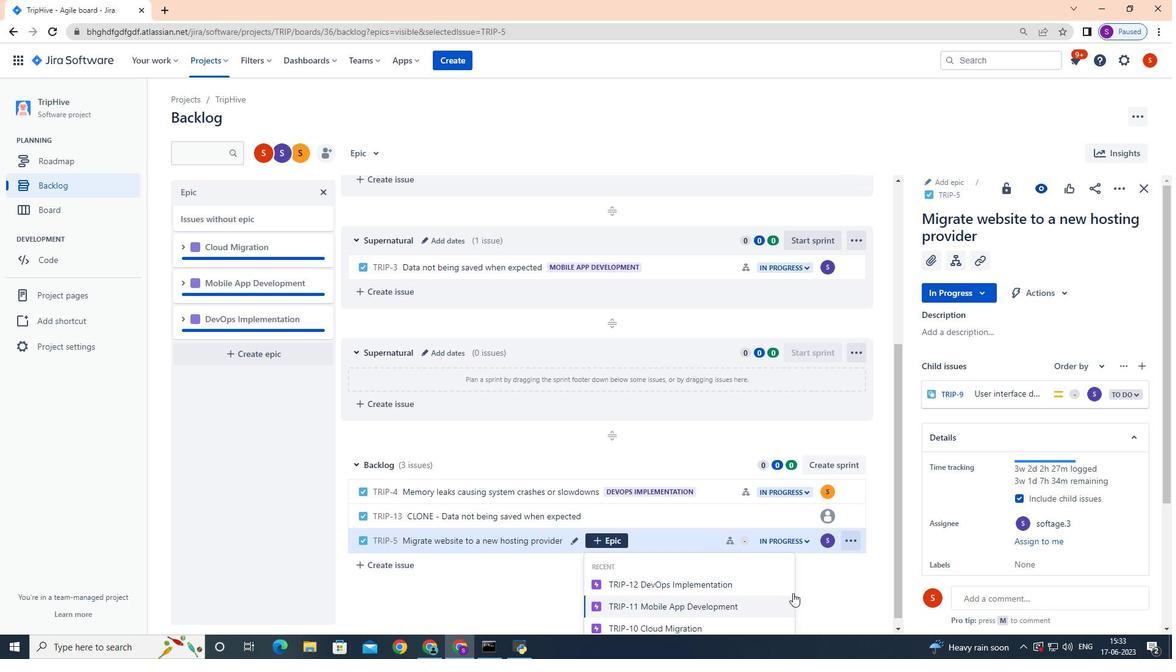 
Action: Mouse scrolled (794, 591) with delta (0, 0)
Screenshot: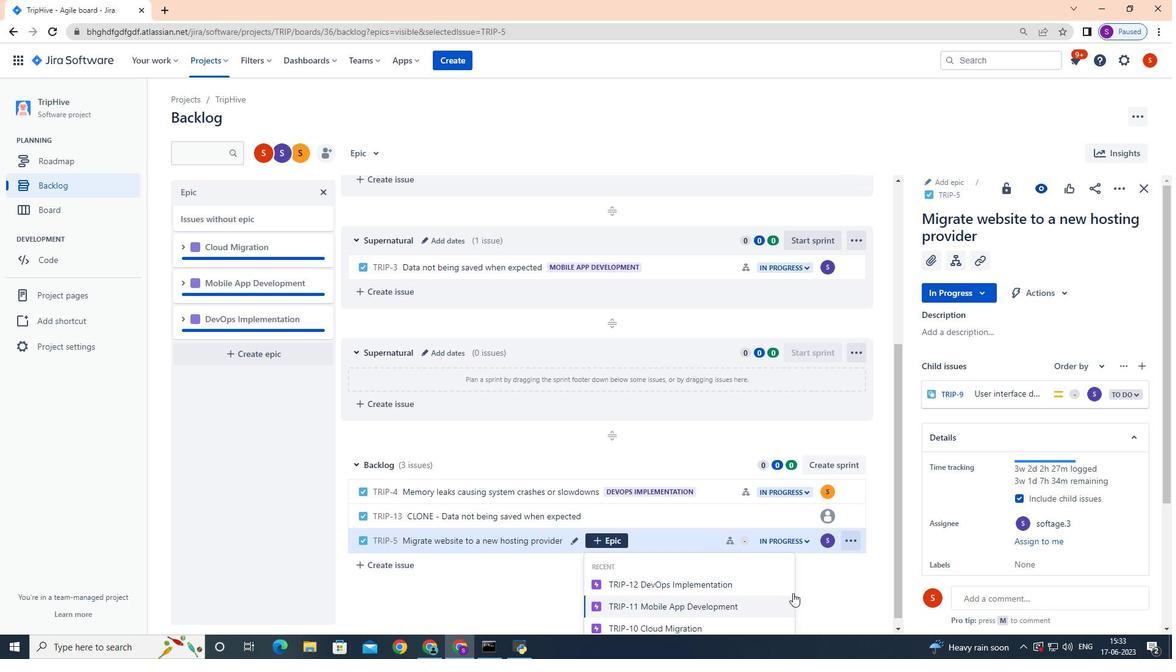 
Action: Mouse moved to (804, 584)
Screenshot: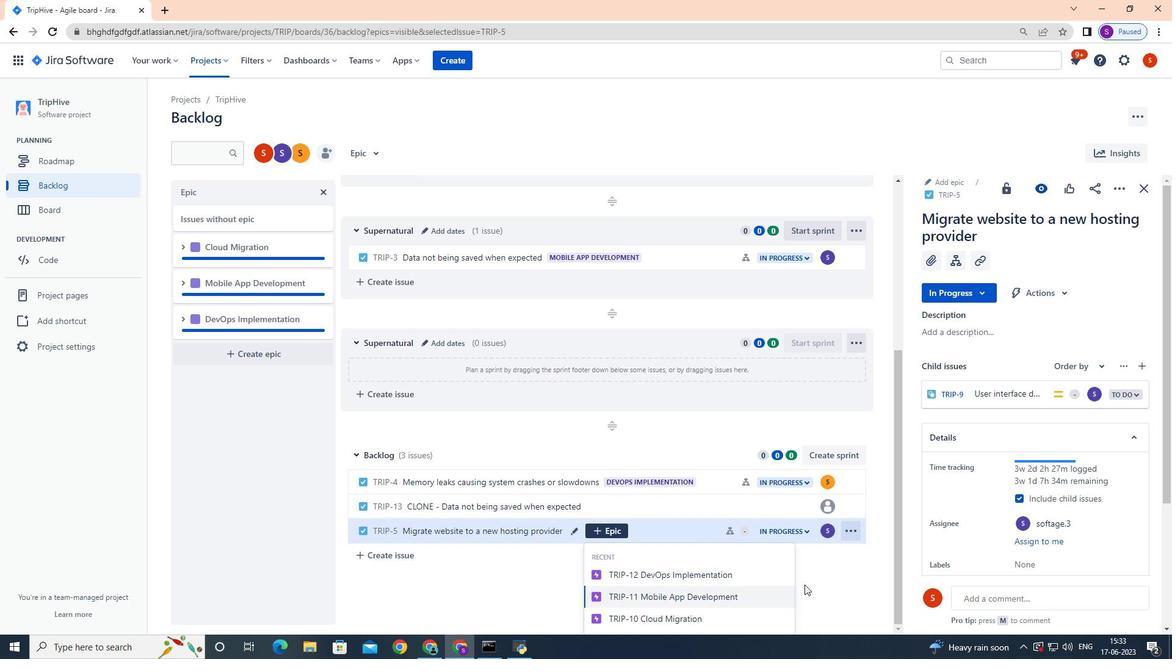 
Action: Mouse scrolled (804, 584) with delta (0, 0)
Screenshot: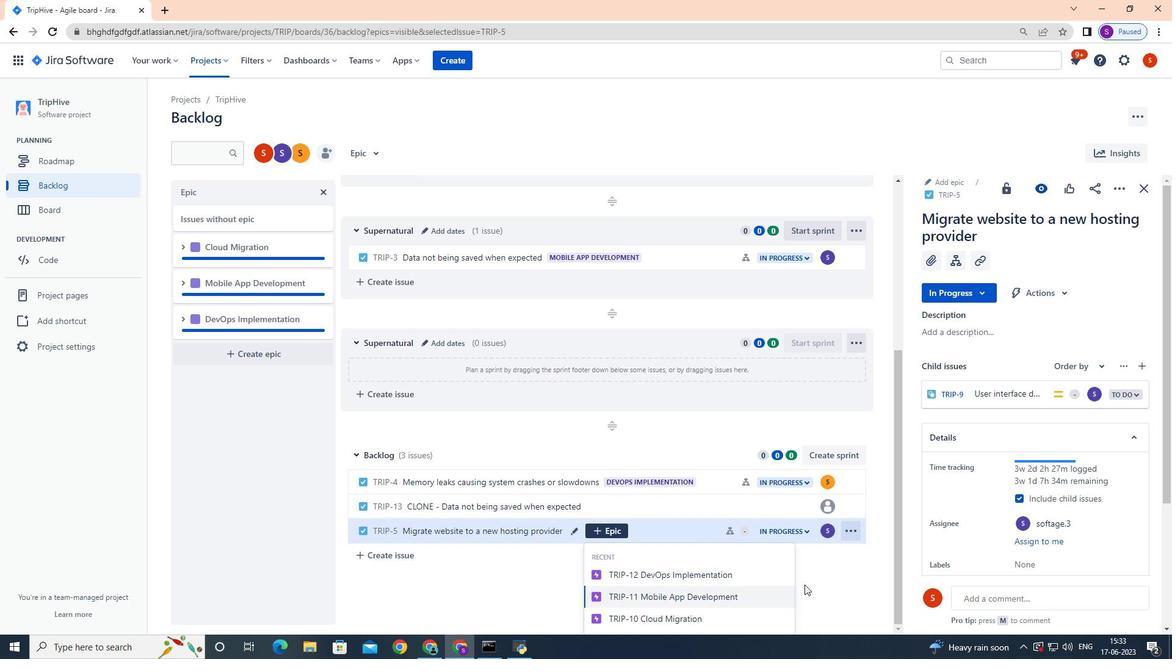 
Action: Mouse moved to (677, 616)
Screenshot: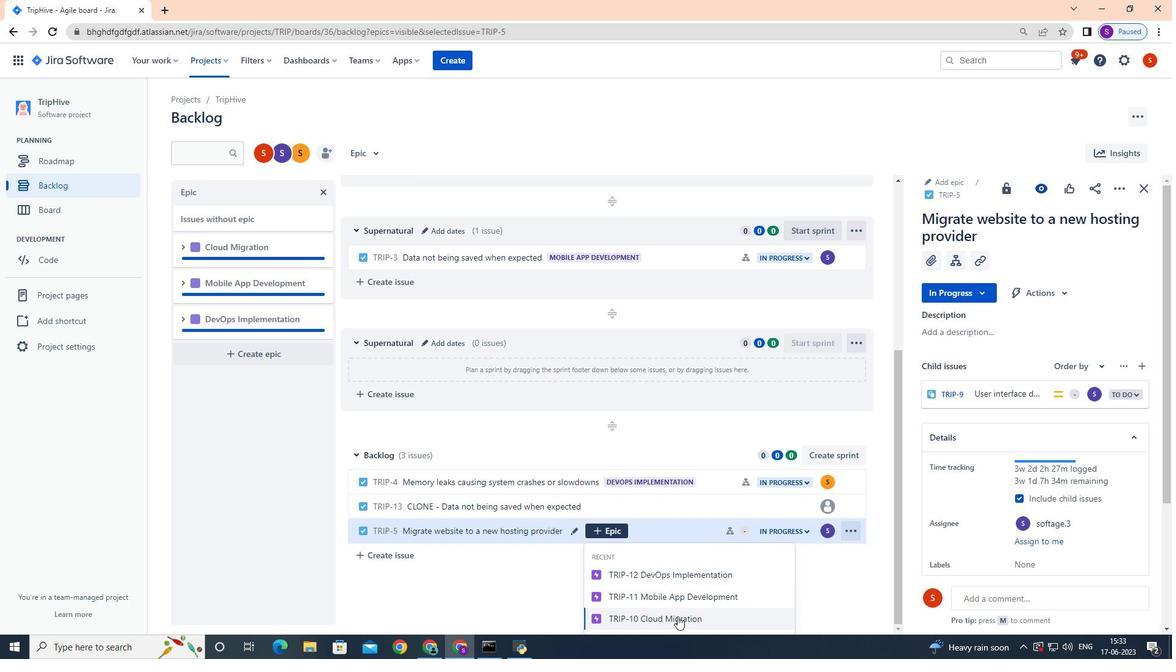 
Action: Mouse pressed left at (677, 616)
Screenshot: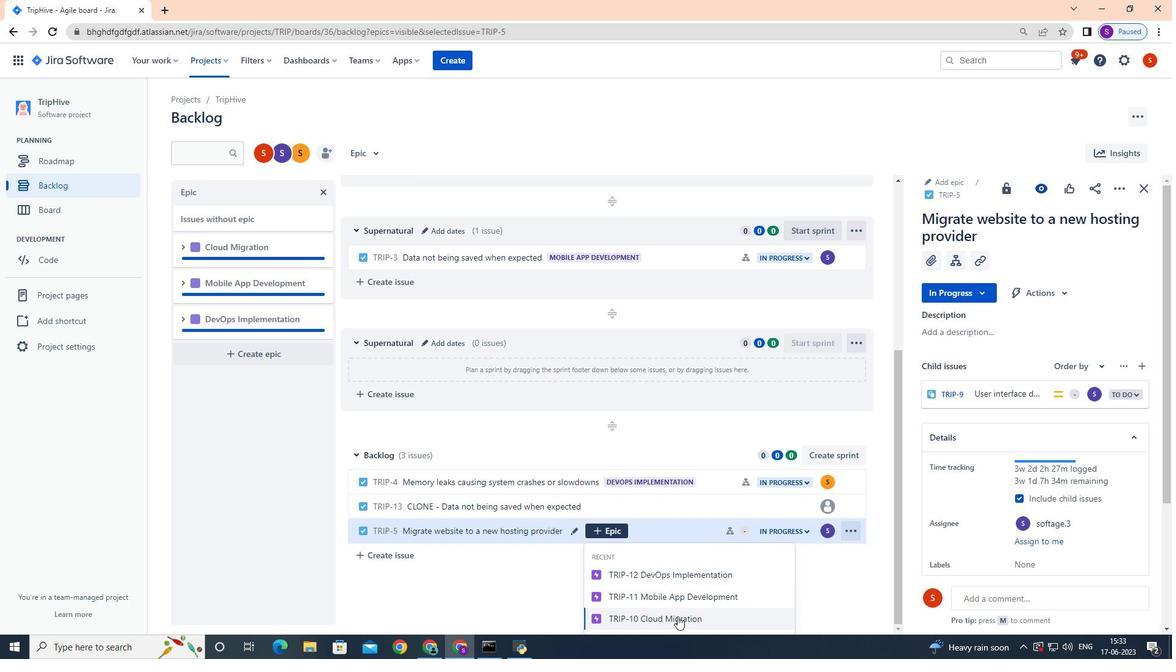 
Action: Mouse moved to (677, 616)
Screenshot: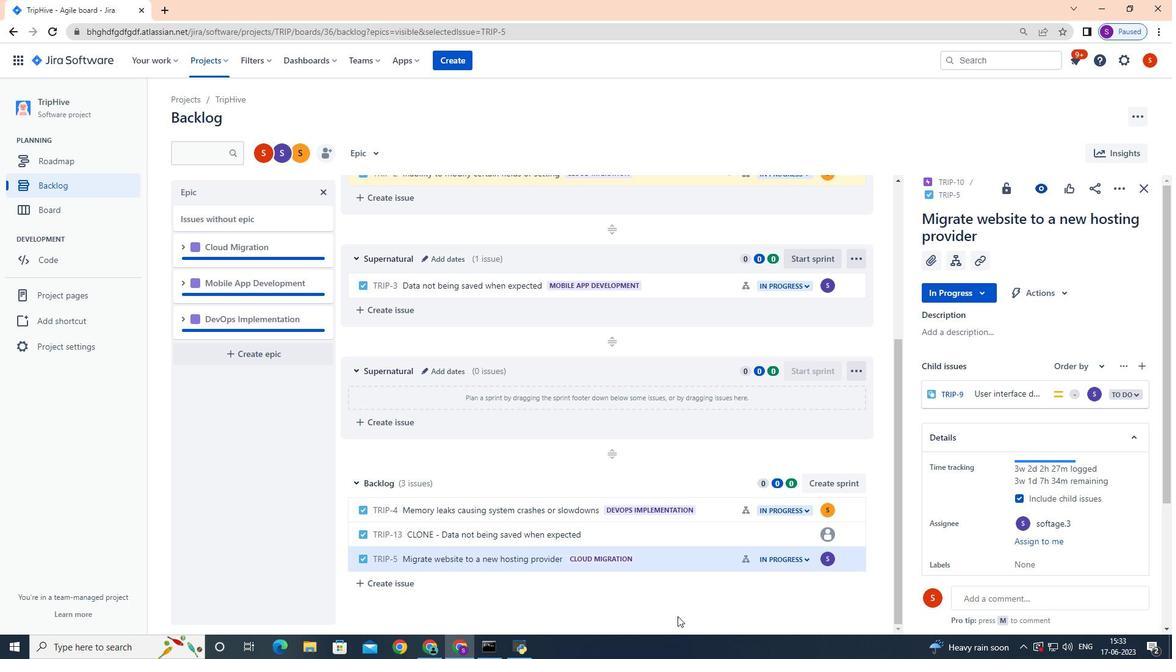 
